 Task: Find connections with filter location Santa Lucía with filter topic #Leanstartupswith filter profile language Potuguese with filter current company Afaqs! with filter school Annamalai University, Annamalainagar with filter industry Information Services with filter service category Real Estate with filter keywords title Sales Associate
Action: Mouse moved to (483, 63)
Screenshot: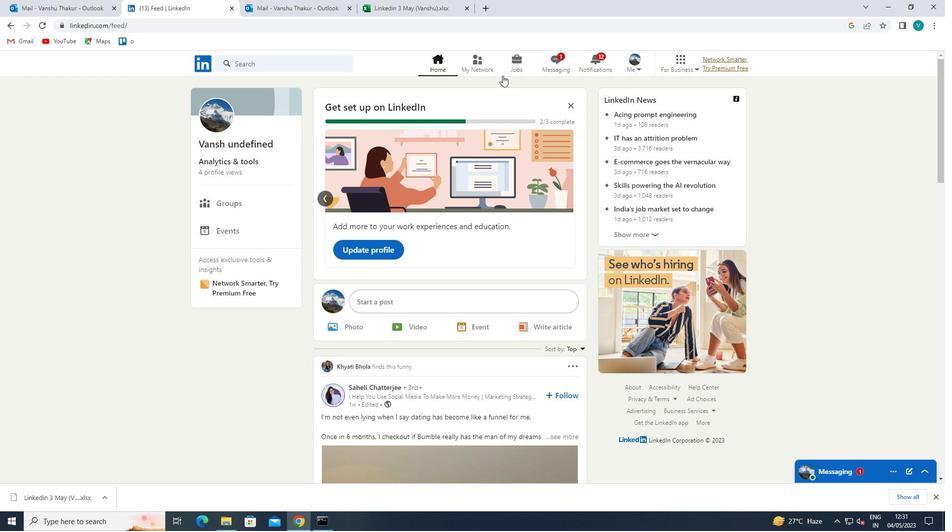
Action: Mouse pressed left at (483, 63)
Screenshot: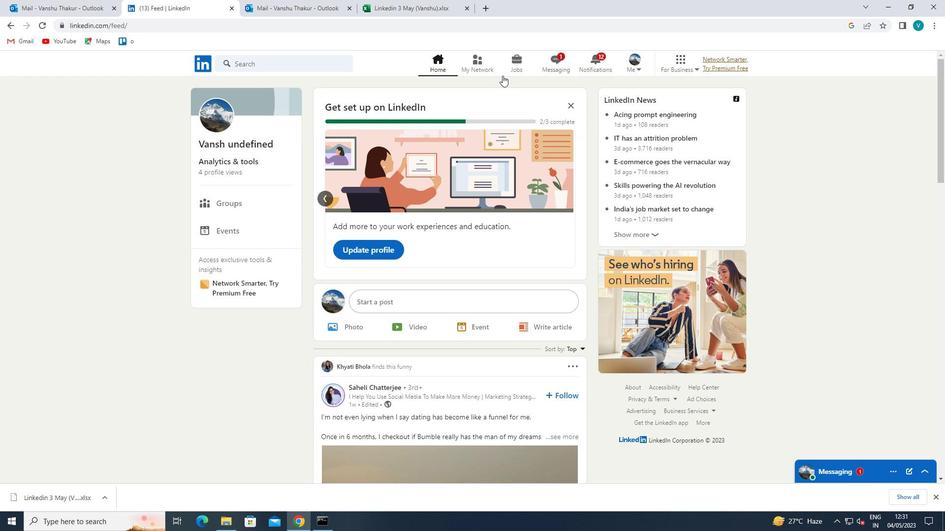 
Action: Mouse moved to (269, 115)
Screenshot: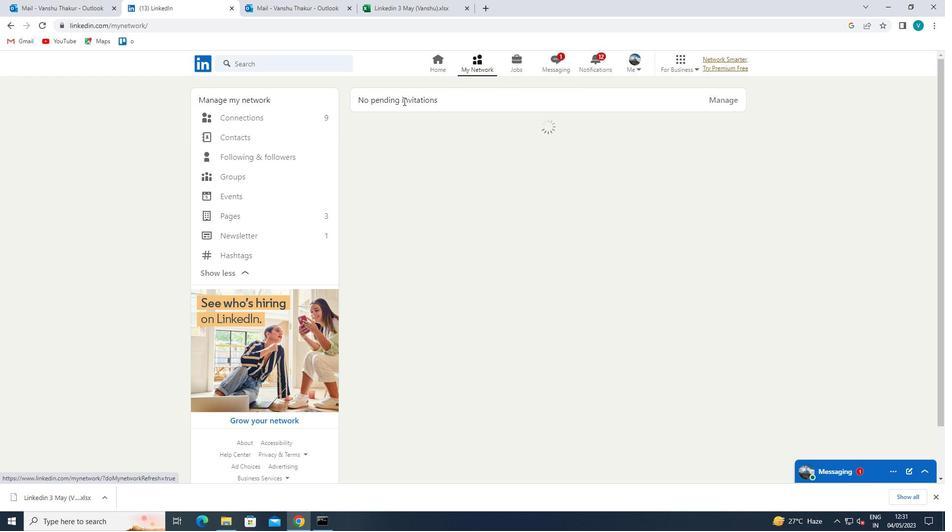 
Action: Mouse pressed left at (269, 115)
Screenshot: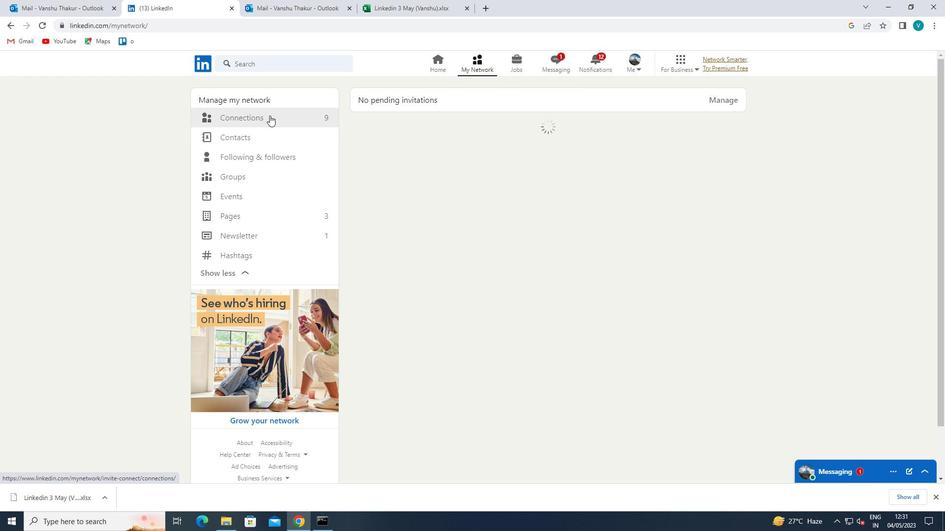 
Action: Mouse moved to (551, 113)
Screenshot: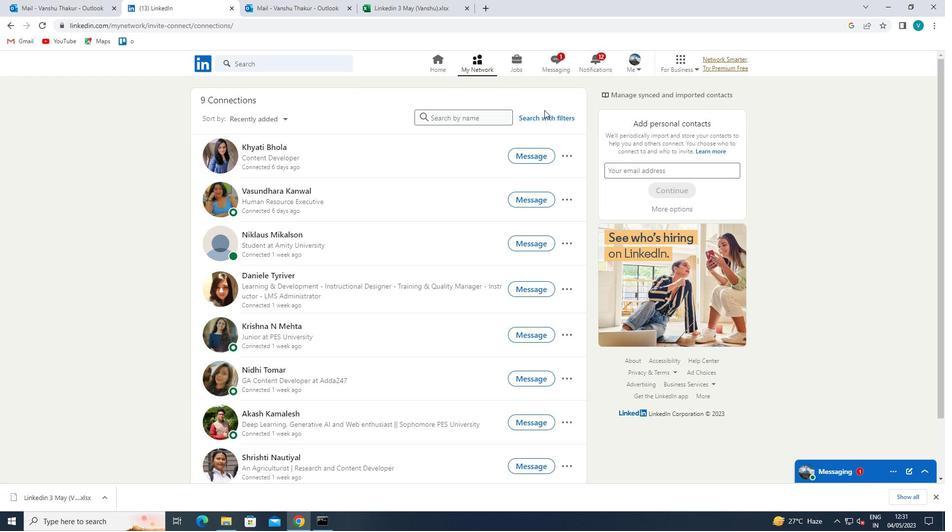 
Action: Mouse pressed left at (551, 113)
Screenshot: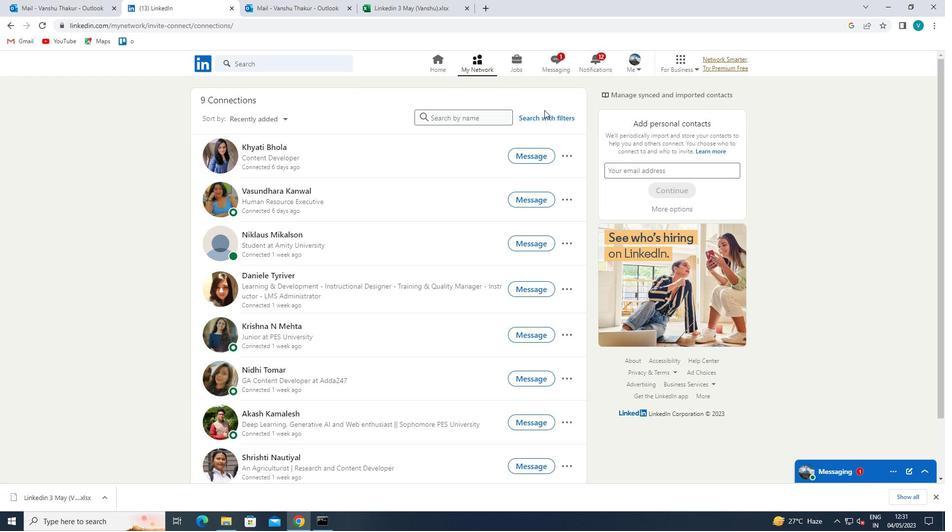 
Action: Mouse moved to (481, 94)
Screenshot: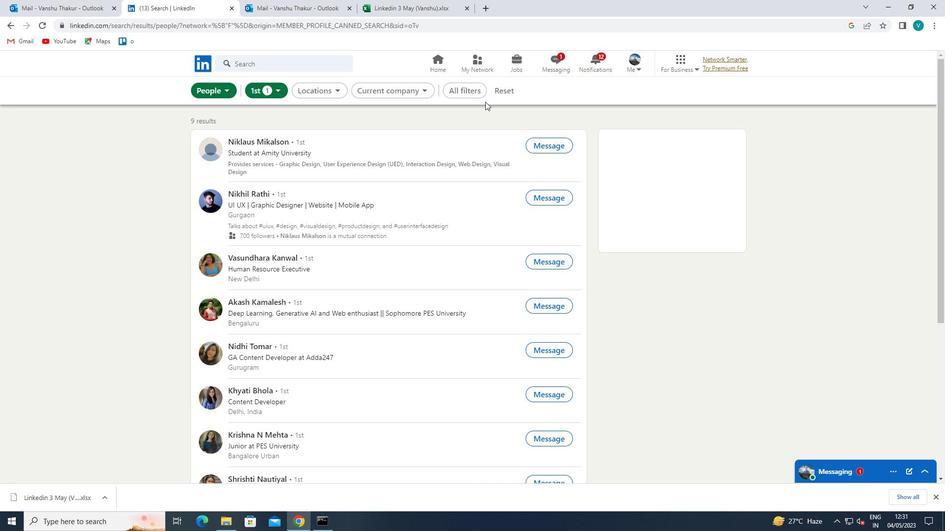 
Action: Mouse pressed left at (481, 94)
Screenshot: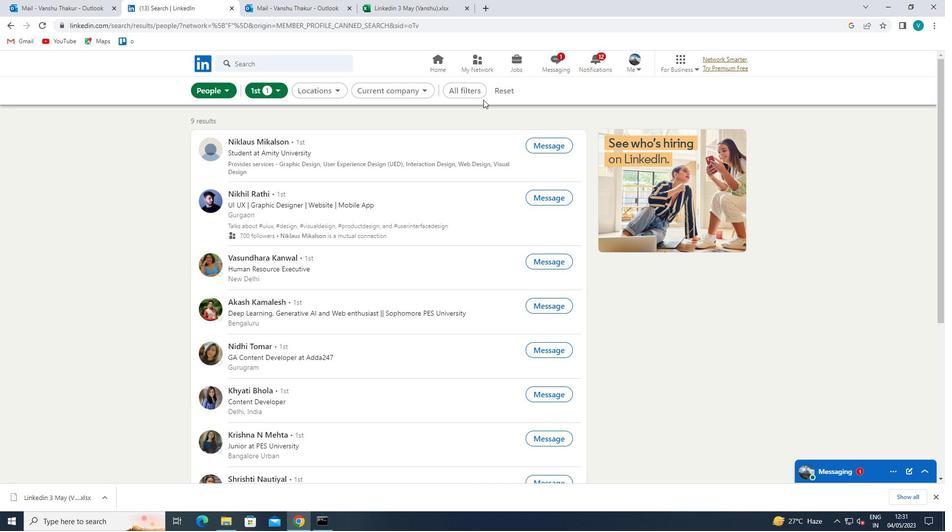 
Action: Mouse moved to (803, 212)
Screenshot: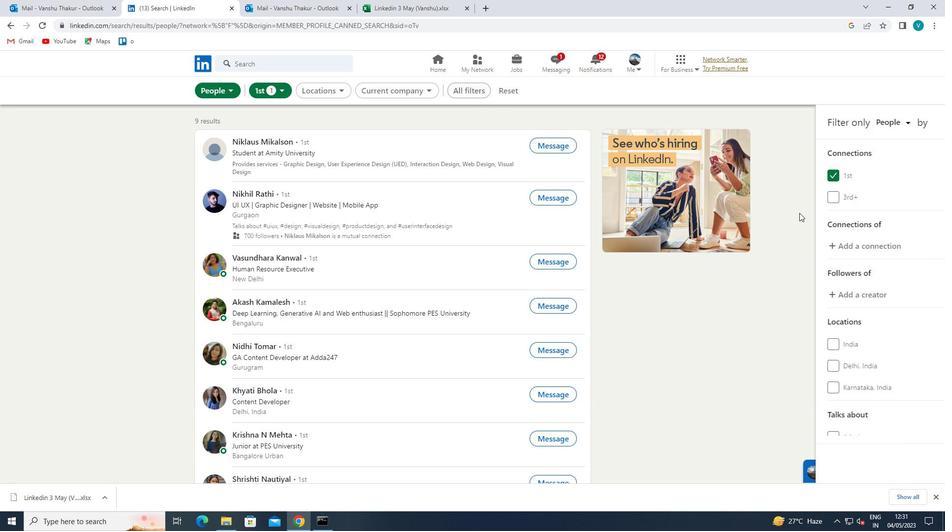 
Action: Mouse scrolled (803, 212) with delta (0, 0)
Screenshot: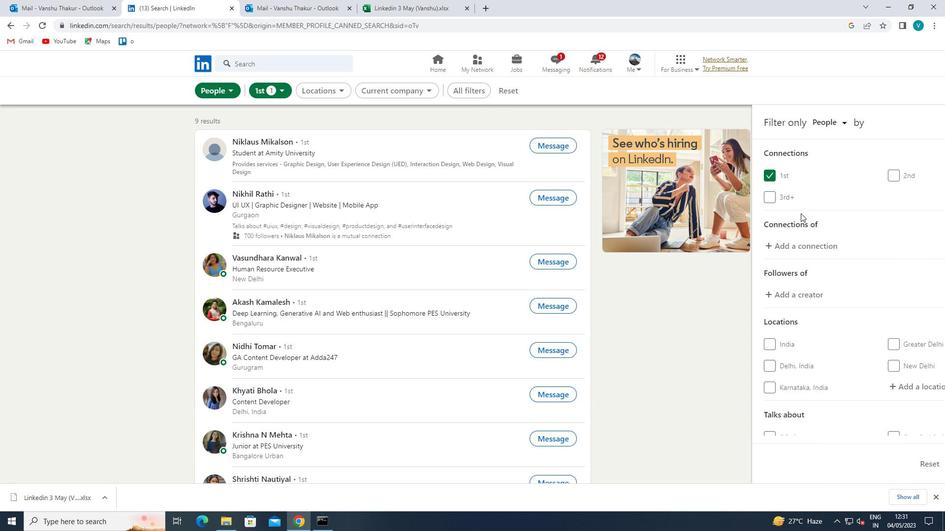 
Action: Mouse moved to (843, 331)
Screenshot: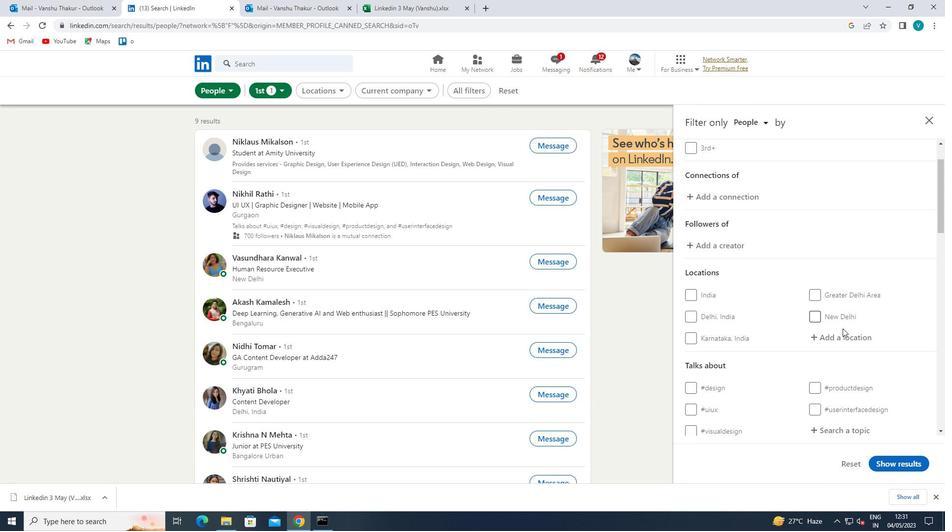 
Action: Mouse pressed left at (843, 331)
Screenshot: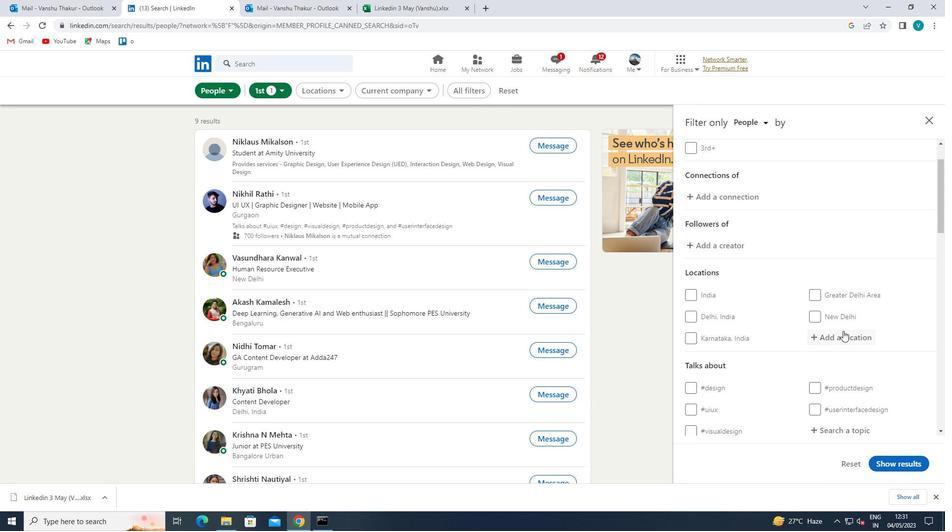 
Action: Key pressed <Key.shift>SANTA<Key.space><Key.shift>LUCIA
Screenshot: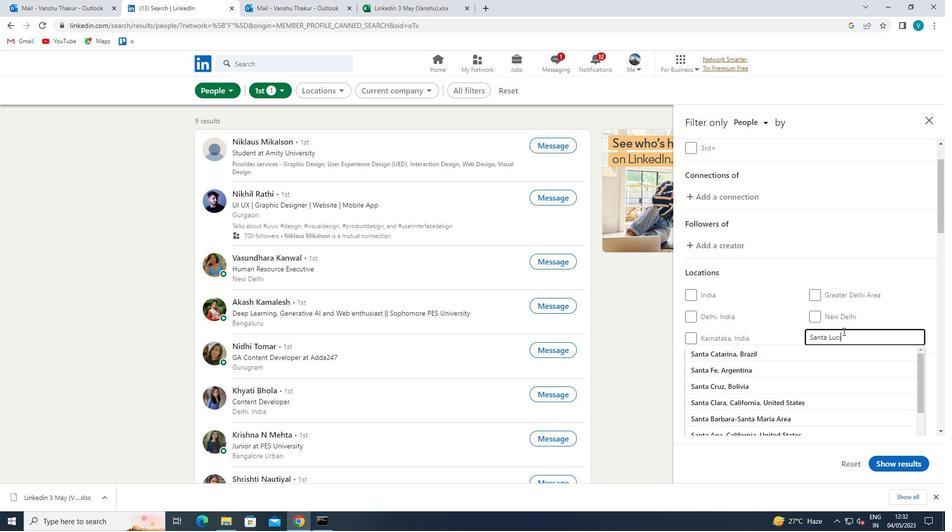 
Action: Mouse moved to (822, 354)
Screenshot: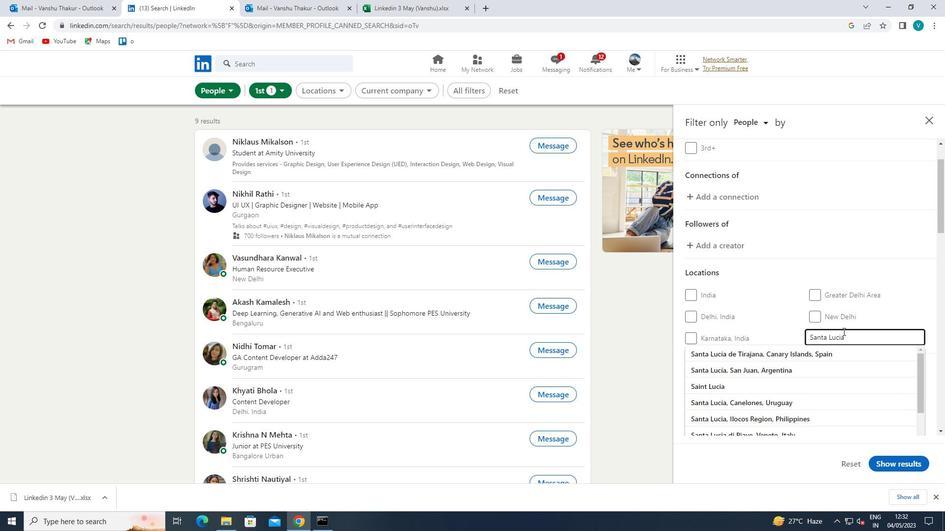 
Action: Mouse pressed left at (822, 354)
Screenshot: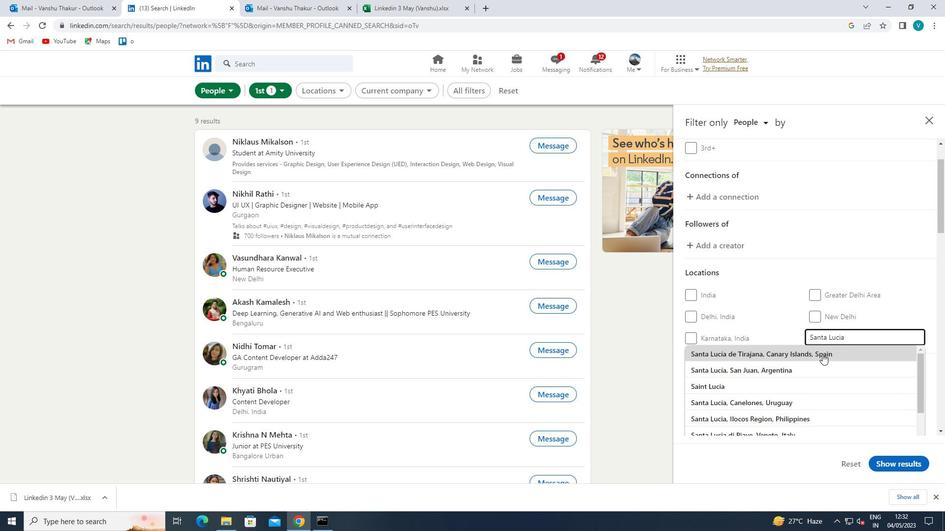 
Action: Mouse scrolled (822, 354) with delta (0, 0)
Screenshot: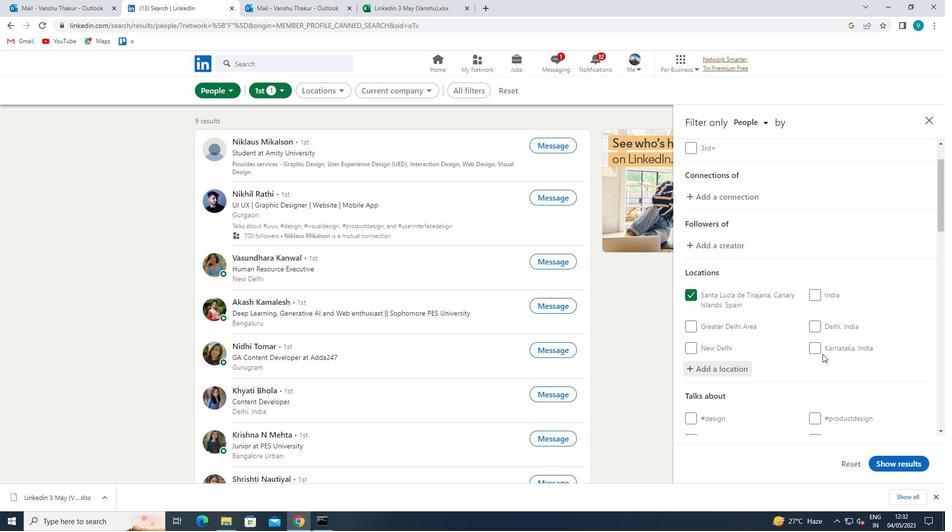 
Action: Mouse scrolled (822, 354) with delta (0, 0)
Screenshot: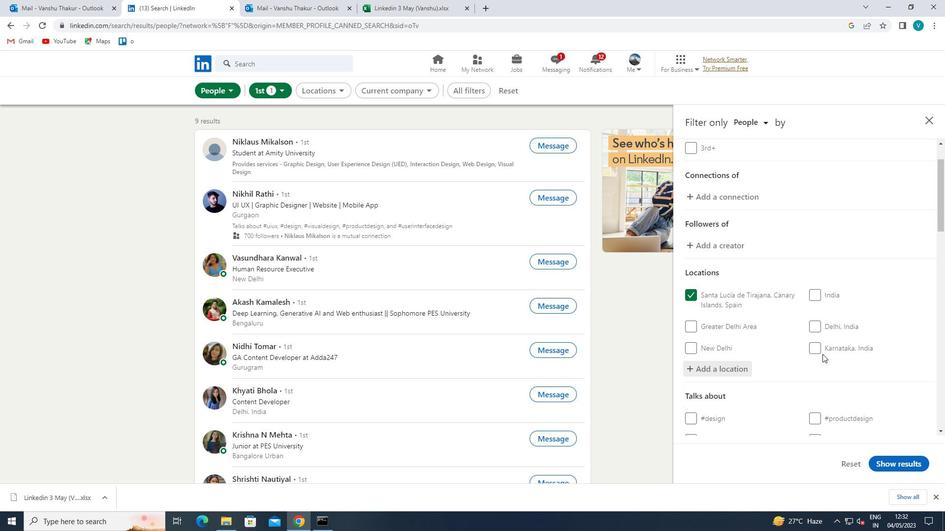 
Action: Mouse scrolled (822, 354) with delta (0, 0)
Screenshot: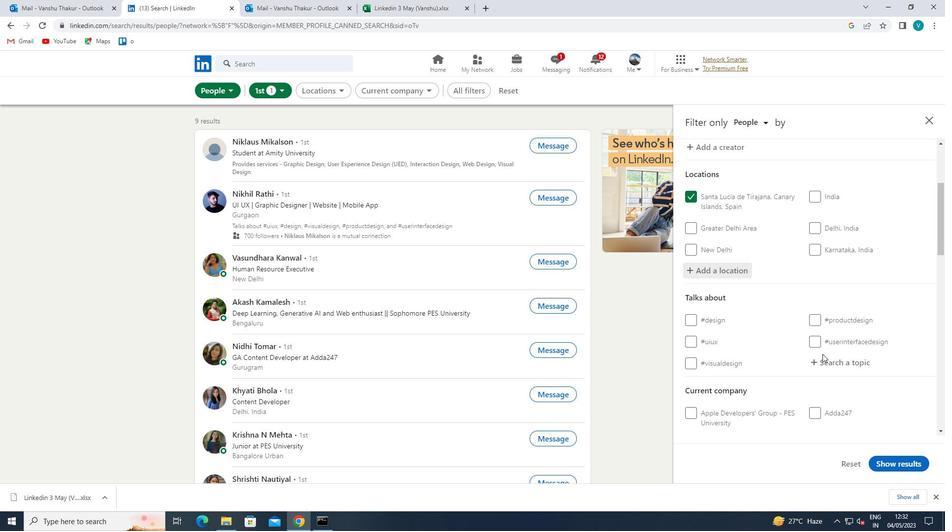
Action: Mouse moved to (847, 322)
Screenshot: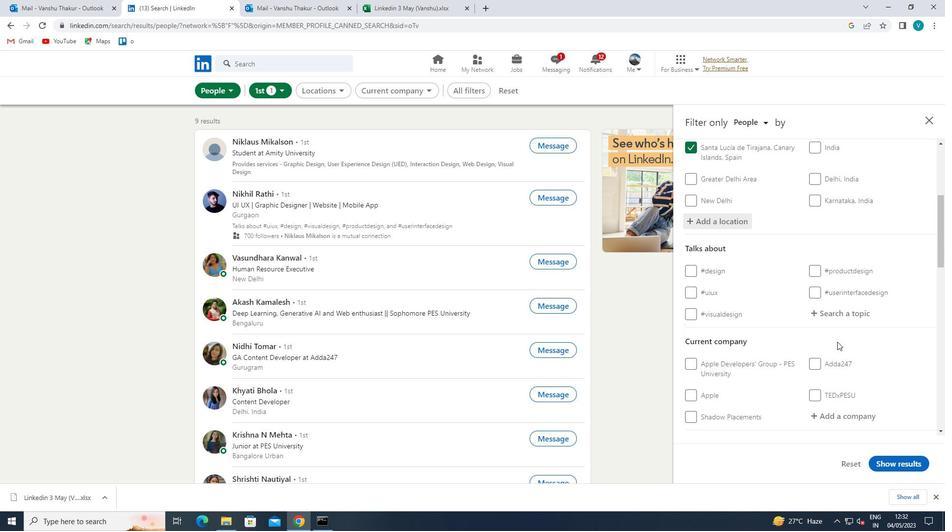 
Action: Mouse pressed left at (847, 322)
Screenshot: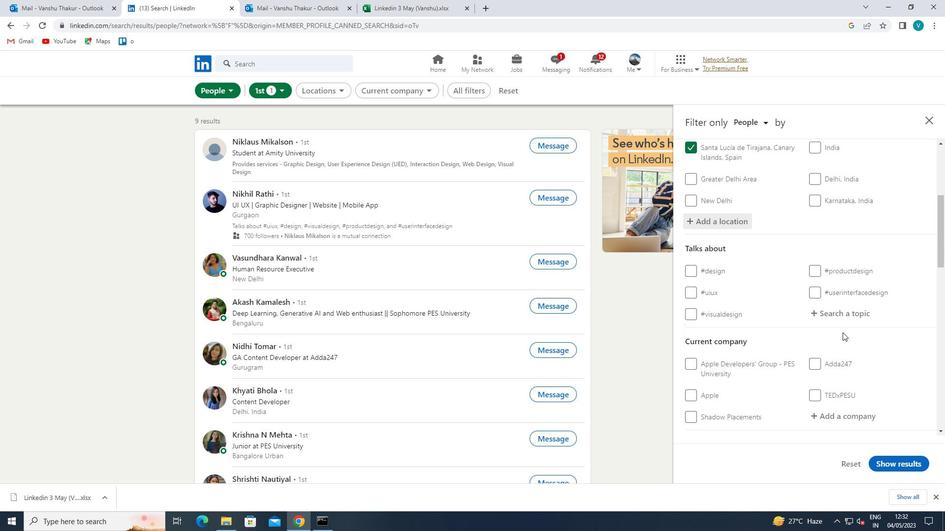
Action: Mouse moved to (852, 318)
Screenshot: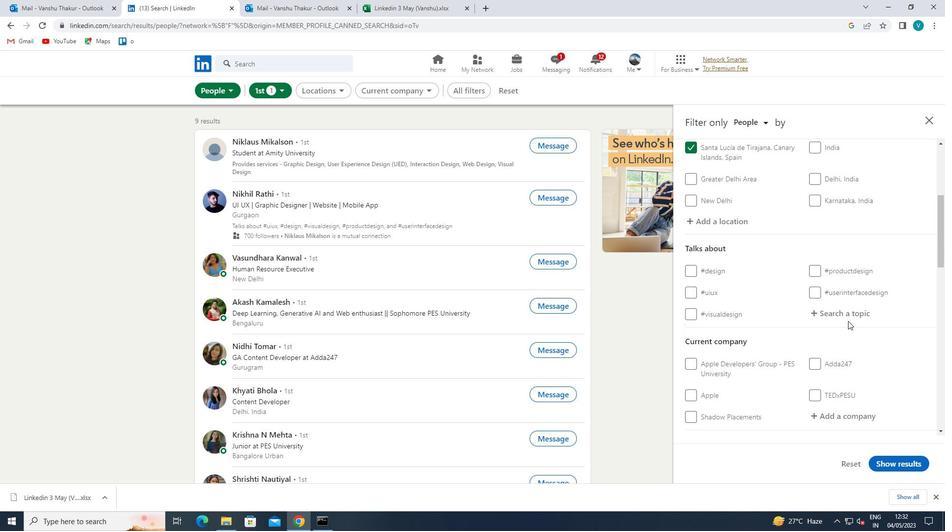 
Action: Mouse pressed left at (852, 318)
Screenshot: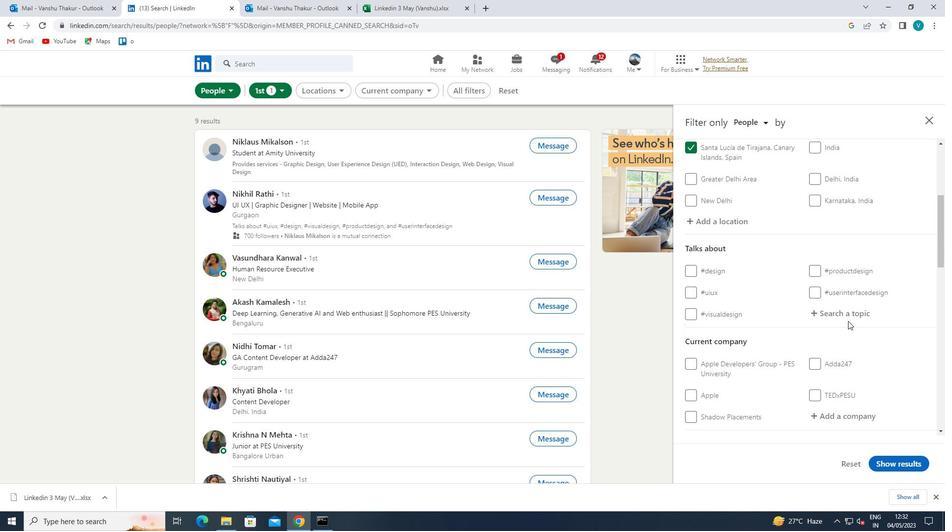
Action: Key pressed <Key.shift>LEARNSTARTUPS
Screenshot: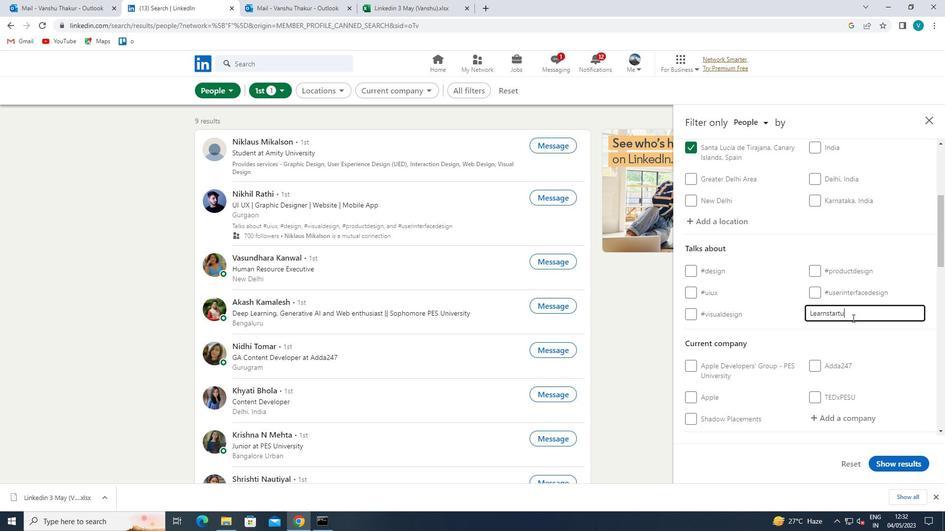 
Action: Mouse moved to (845, 322)
Screenshot: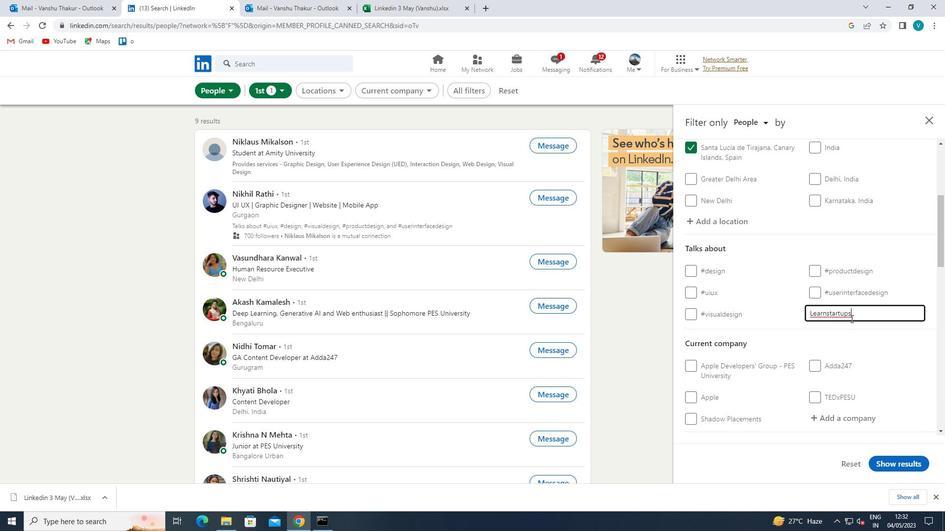 
Action: Mouse pressed left at (845, 322)
Screenshot: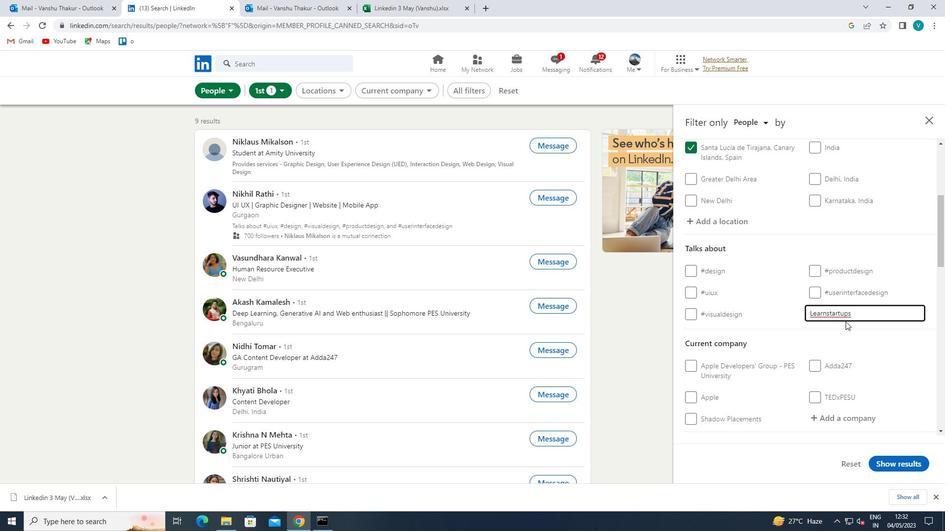 
Action: Mouse scrolled (845, 321) with delta (0, 0)
Screenshot: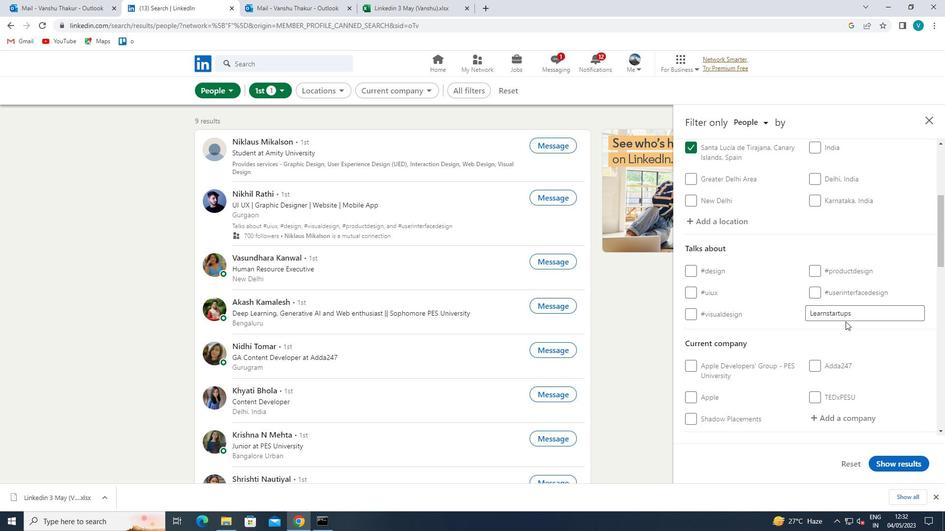 
Action: Mouse scrolled (845, 321) with delta (0, 0)
Screenshot: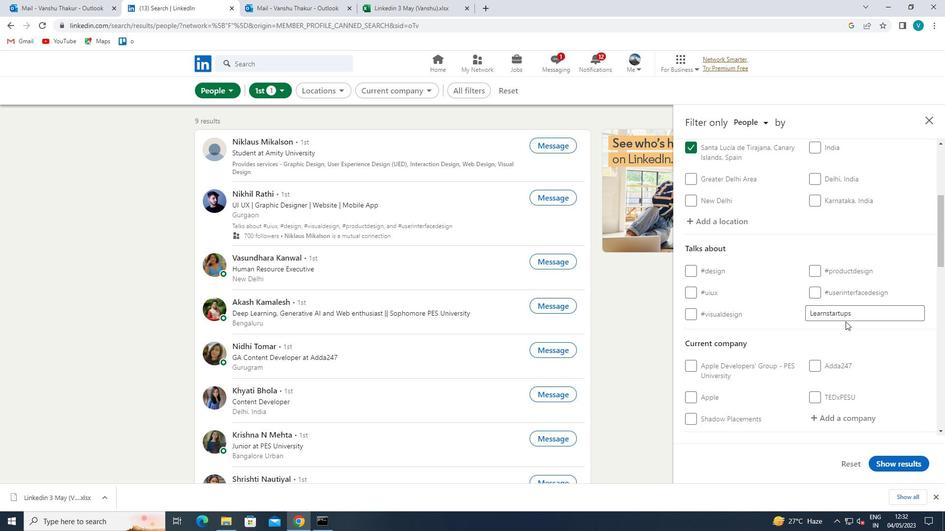 
Action: Mouse moved to (845, 320)
Screenshot: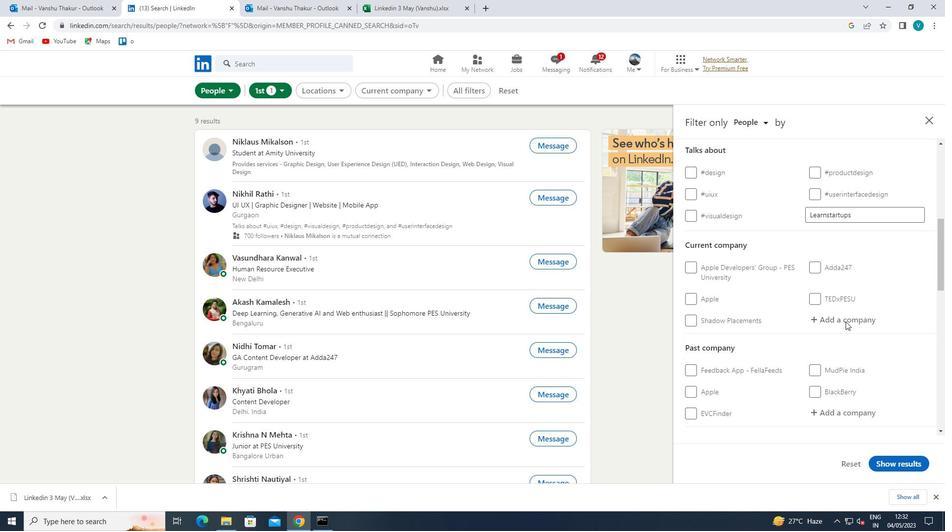 
Action: Mouse pressed left at (845, 320)
Screenshot: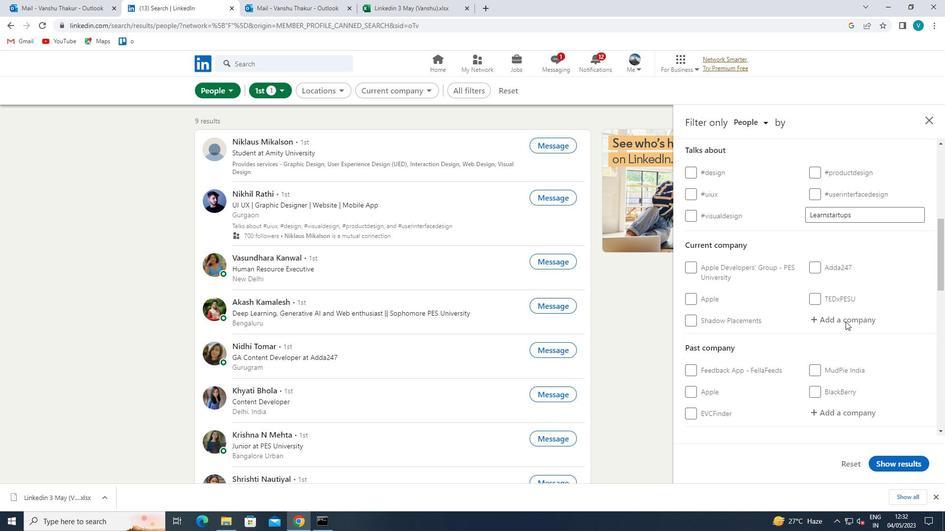 
Action: Mouse moved to (845, 319)
Screenshot: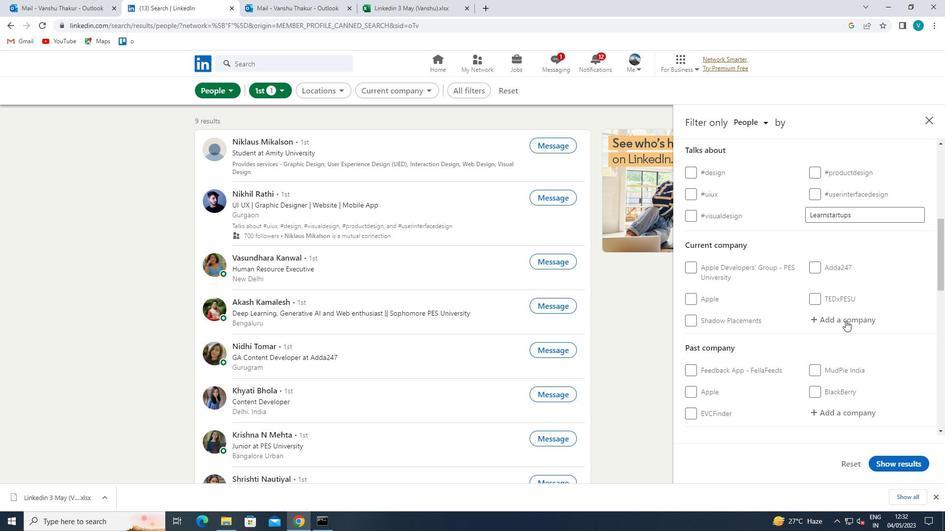 
Action: Key pressed <Key.shift>AFAQS
Screenshot: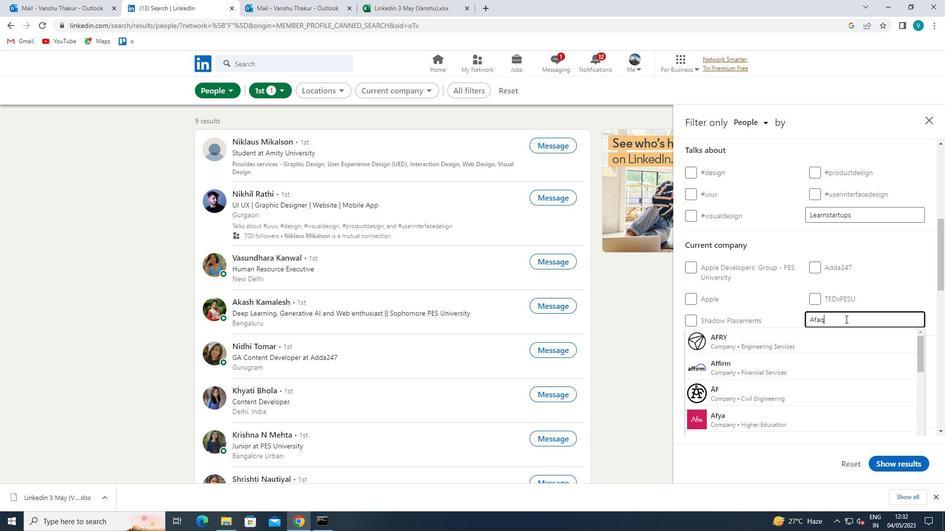 
Action: Mouse moved to (821, 334)
Screenshot: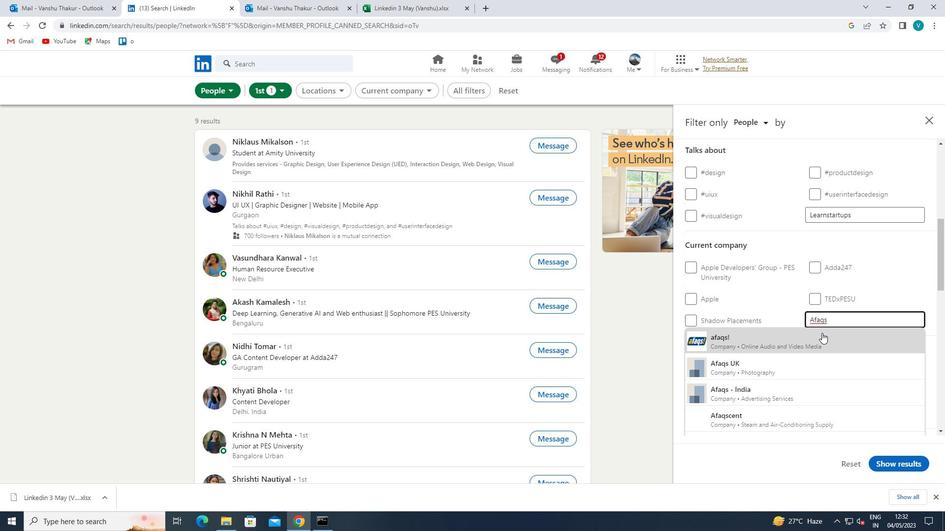 
Action: Mouse pressed left at (821, 334)
Screenshot: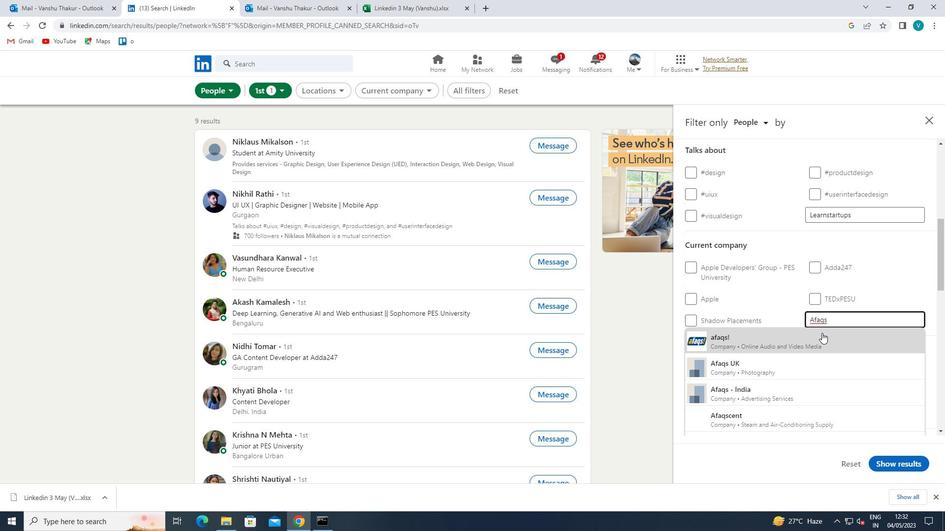
Action: Mouse scrolled (821, 334) with delta (0, 0)
Screenshot: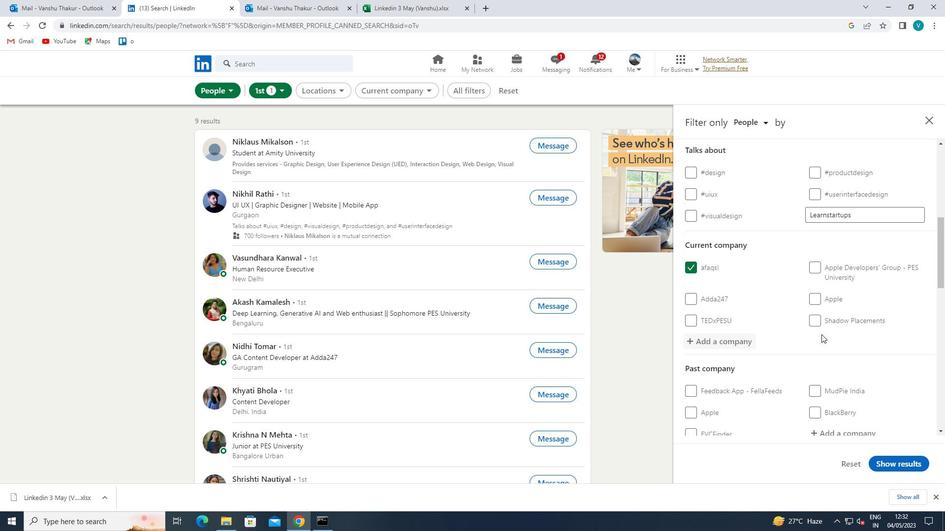
Action: Mouse scrolled (821, 334) with delta (0, 0)
Screenshot: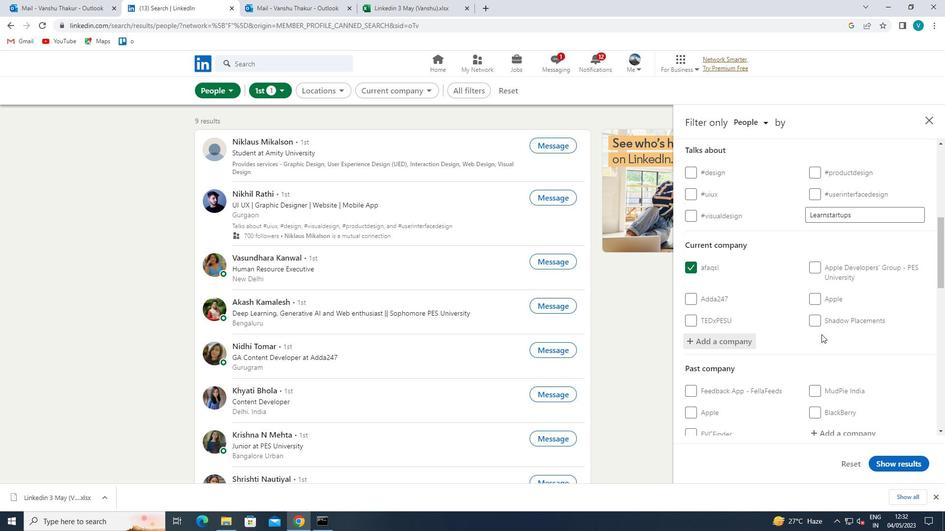 
Action: Mouse scrolled (821, 334) with delta (0, 0)
Screenshot: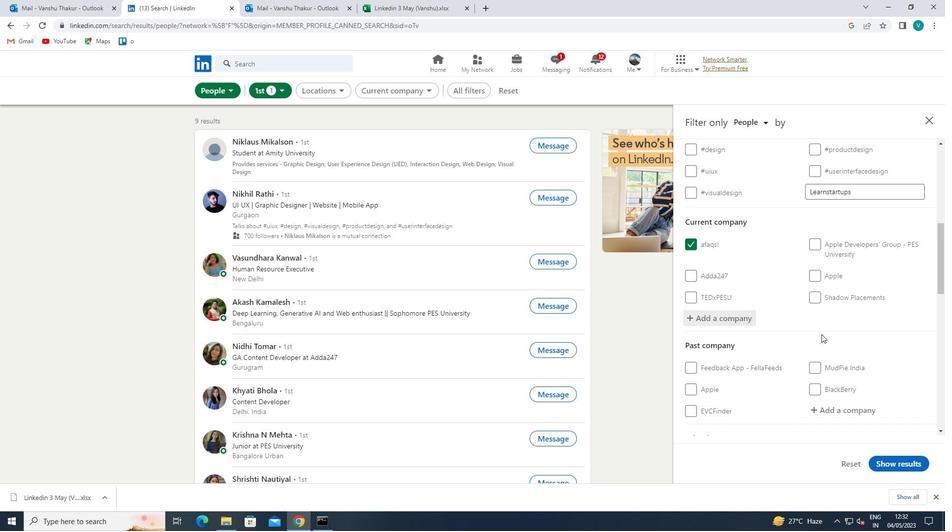 
Action: Mouse moved to (817, 354)
Screenshot: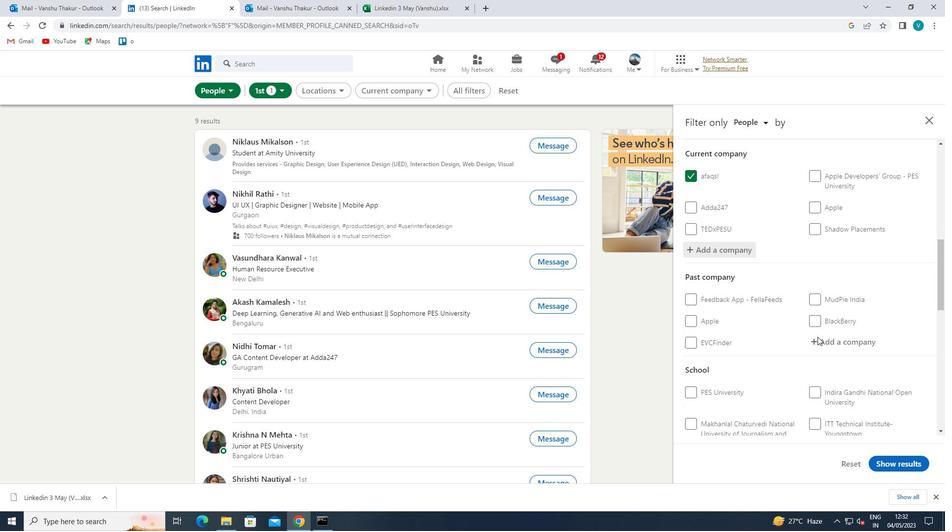 
Action: Mouse scrolled (817, 354) with delta (0, 0)
Screenshot: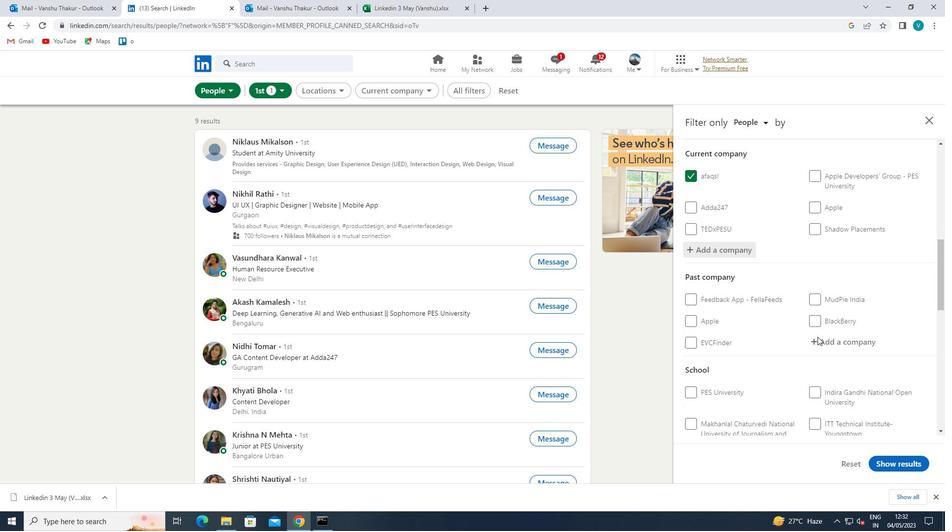 
Action: Mouse scrolled (817, 354) with delta (0, 0)
Screenshot: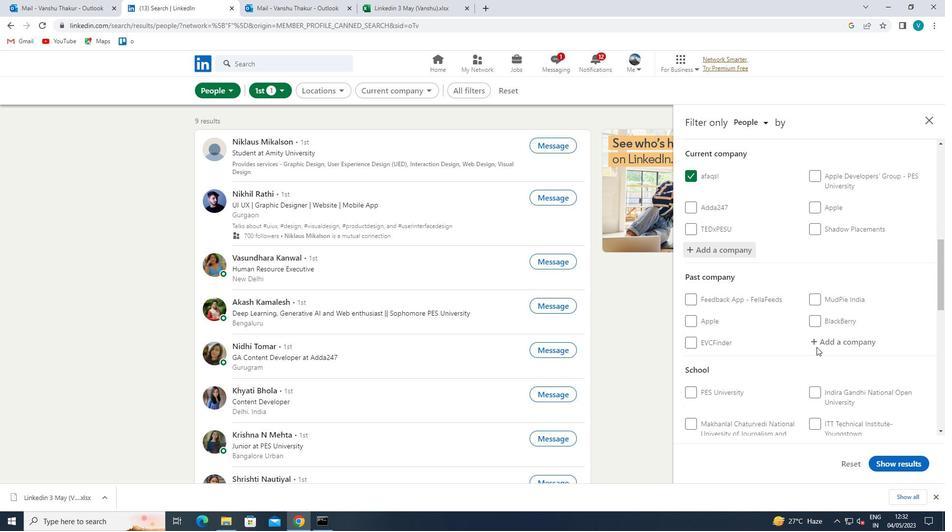 
Action: Mouse moved to (849, 309)
Screenshot: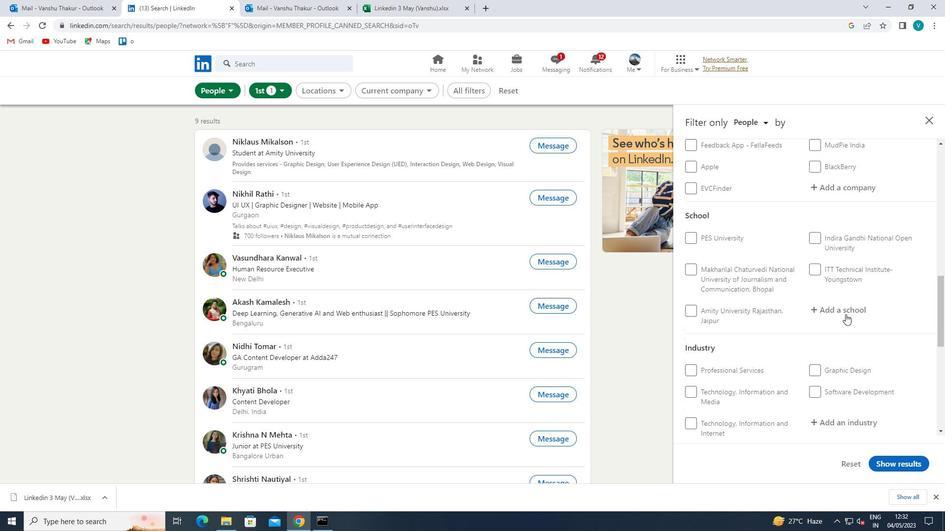 
Action: Mouse pressed left at (849, 309)
Screenshot: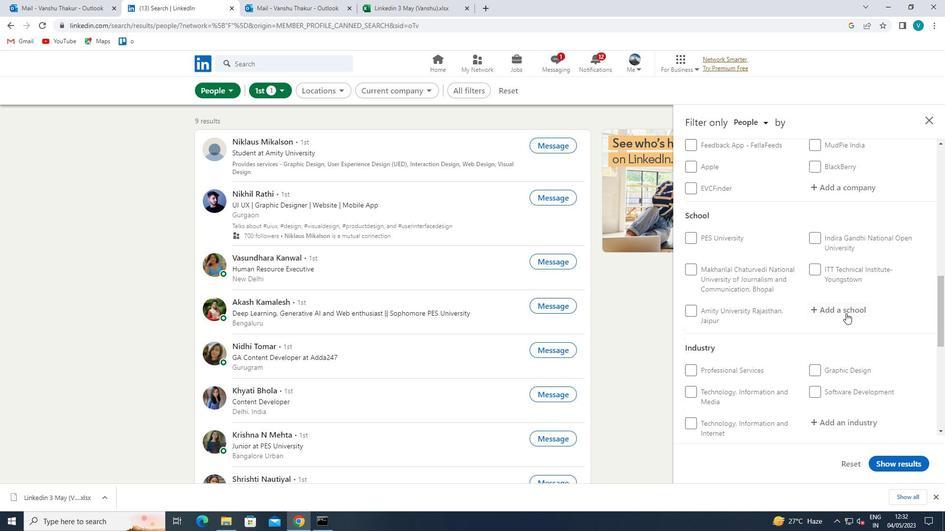 
Action: Key pressed <Key.shift>ANNAMALAI
Screenshot: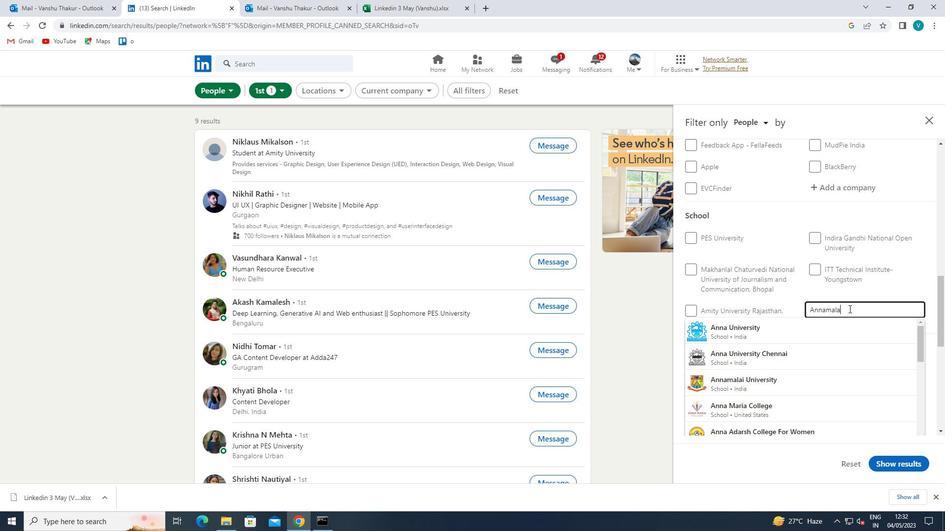 
Action: Mouse moved to (821, 364)
Screenshot: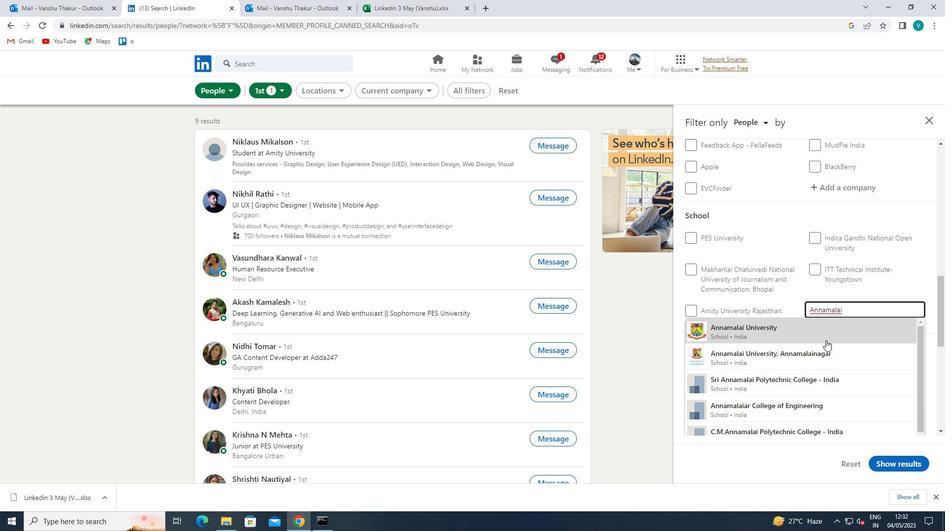 
Action: Mouse pressed left at (821, 364)
Screenshot: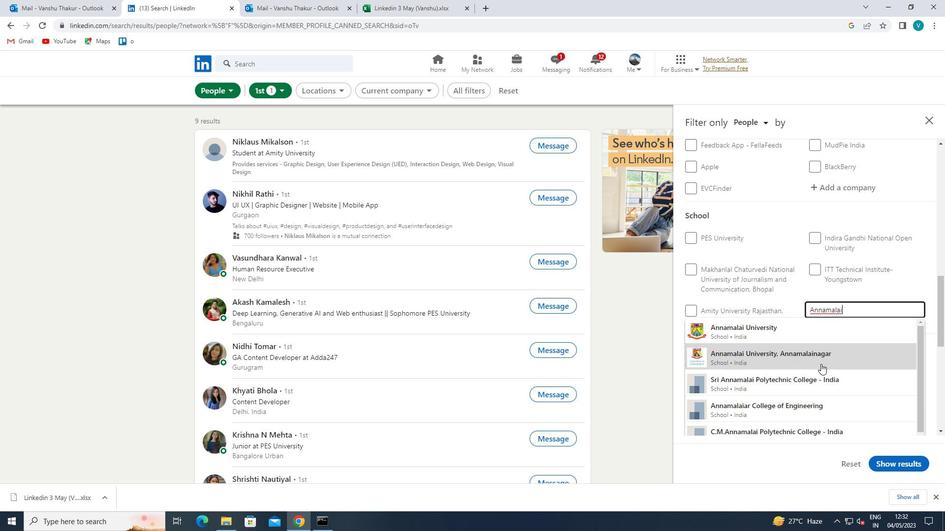 
Action: Mouse moved to (826, 347)
Screenshot: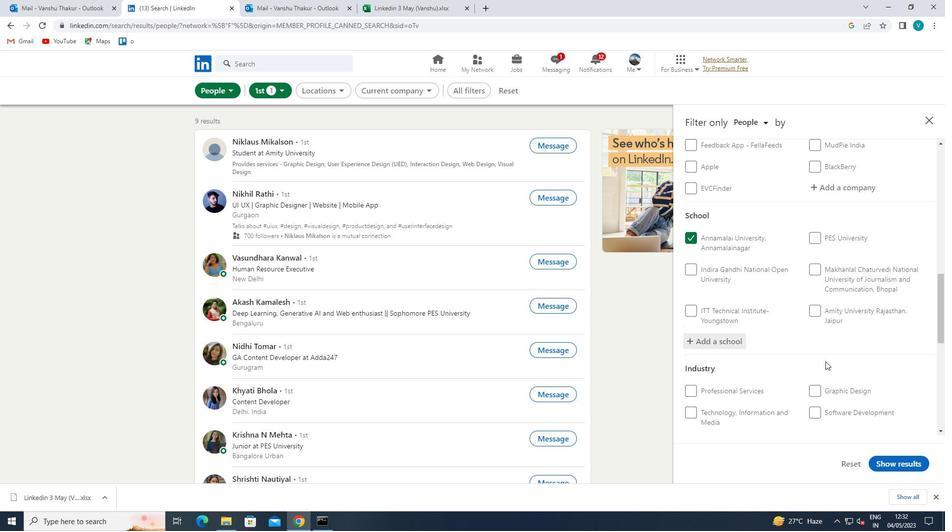 
Action: Mouse scrolled (826, 347) with delta (0, 0)
Screenshot: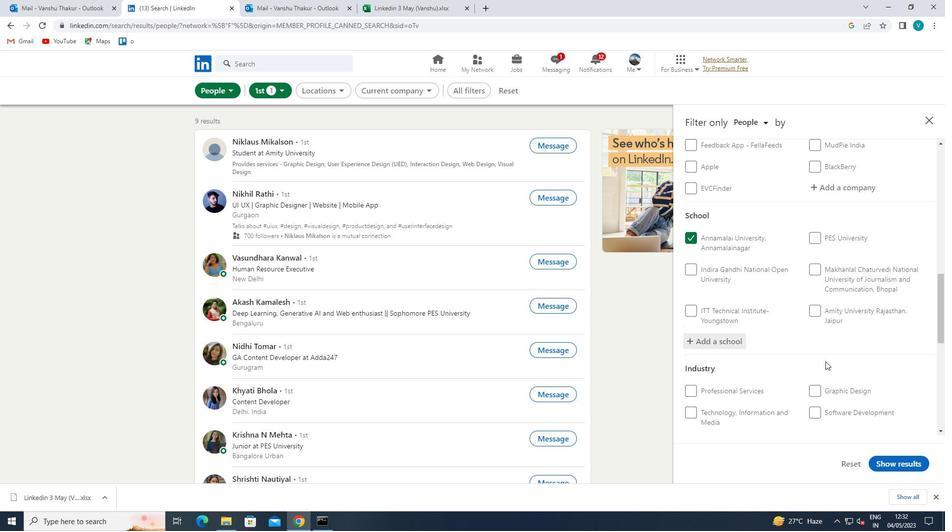 
Action: Mouse moved to (828, 340)
Screenshot: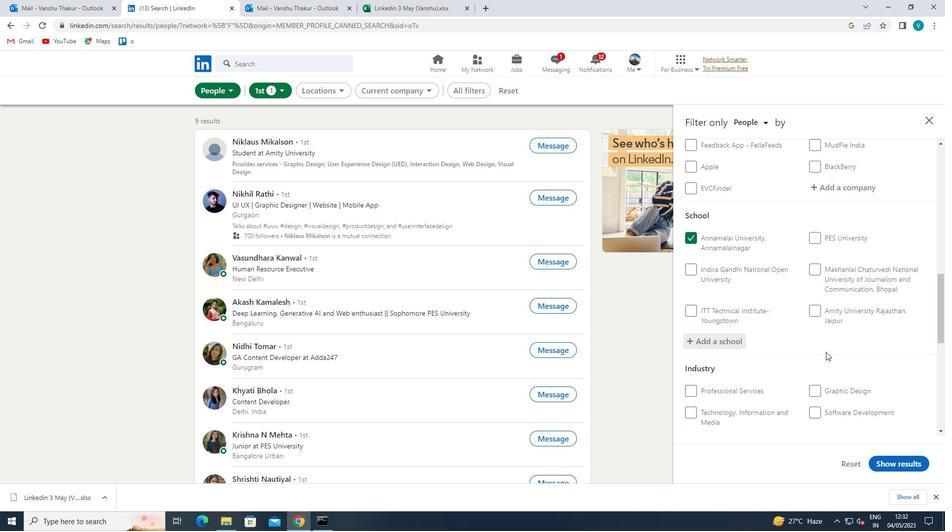 
Action: Mouse scrolled (828, 340) with delta (0, 0)
Screenshot: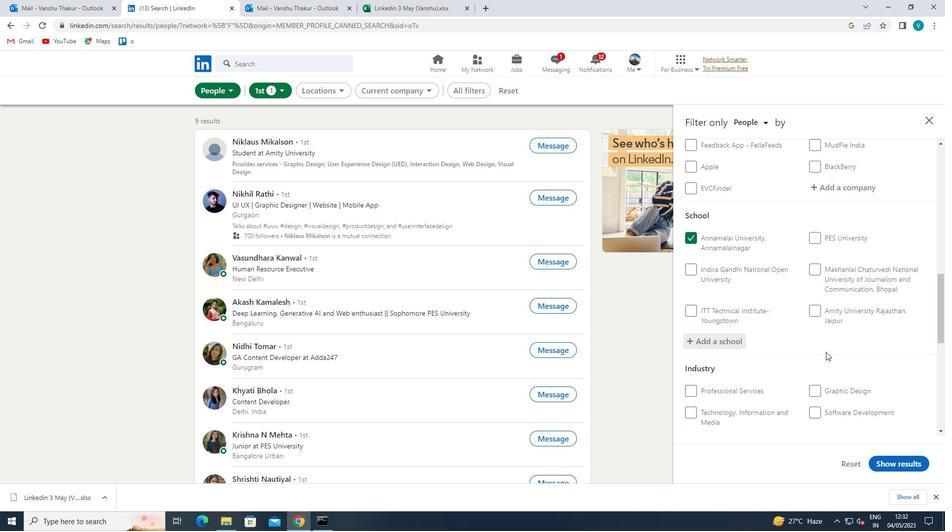 
Action: Mouse moved to (828, 333)
Screenshot: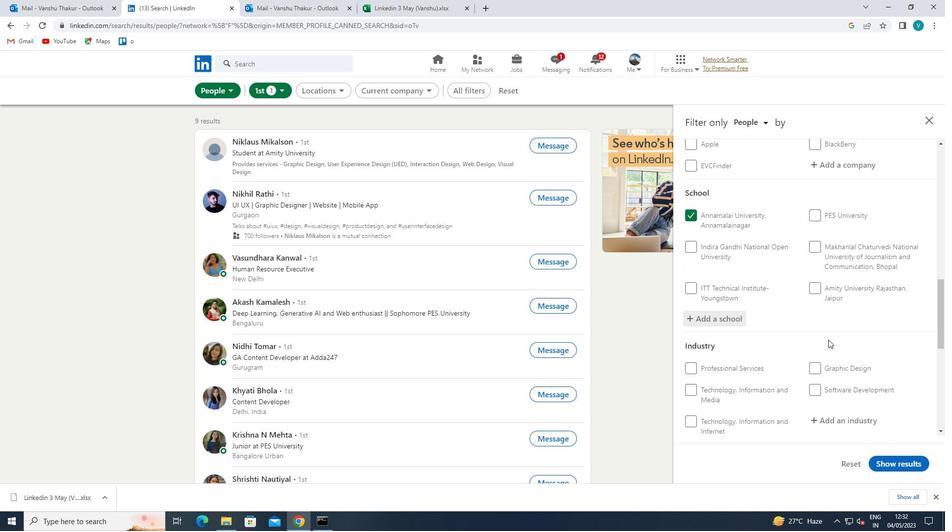 
Action: Mouse scrolled (828, 333) with delta (0, 0)
Screenshot: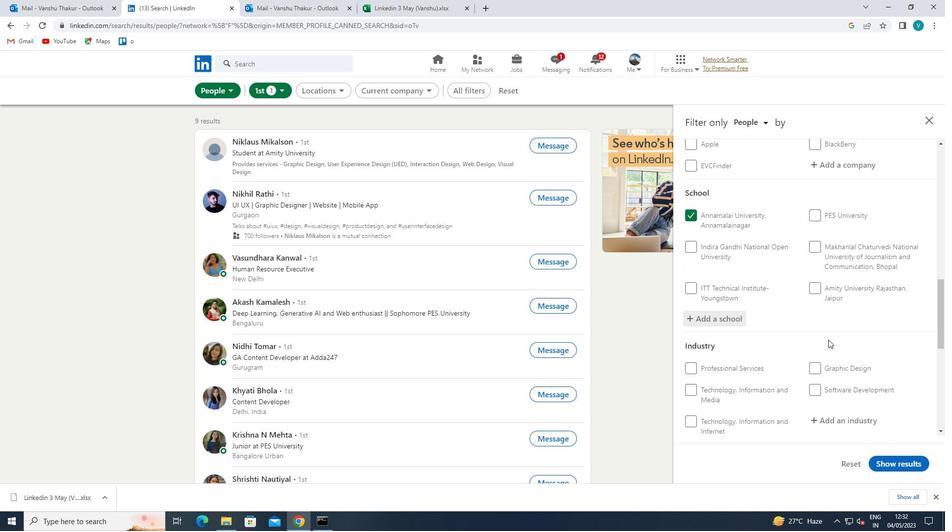 
Action: Mouse moved to (849, 293)
Screenshot: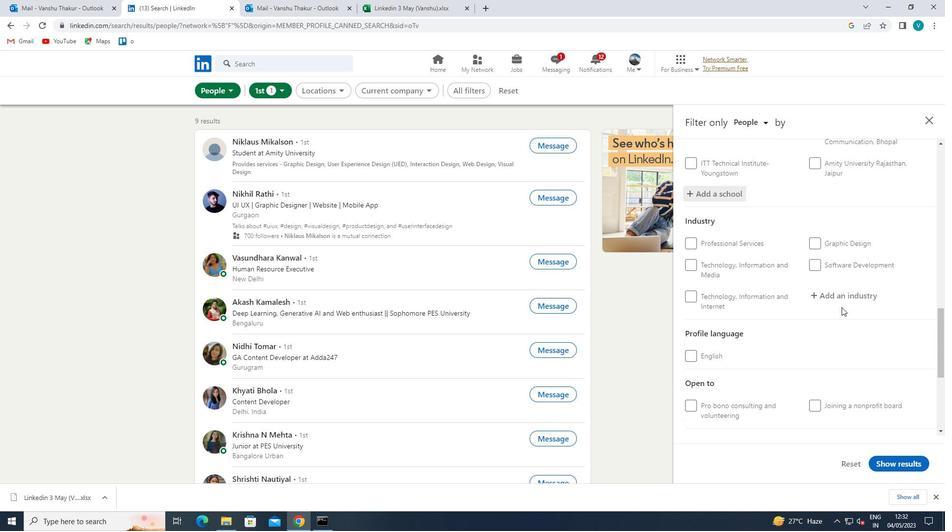 
Action: Mouse pressed left at (849, 293)
Screenshot: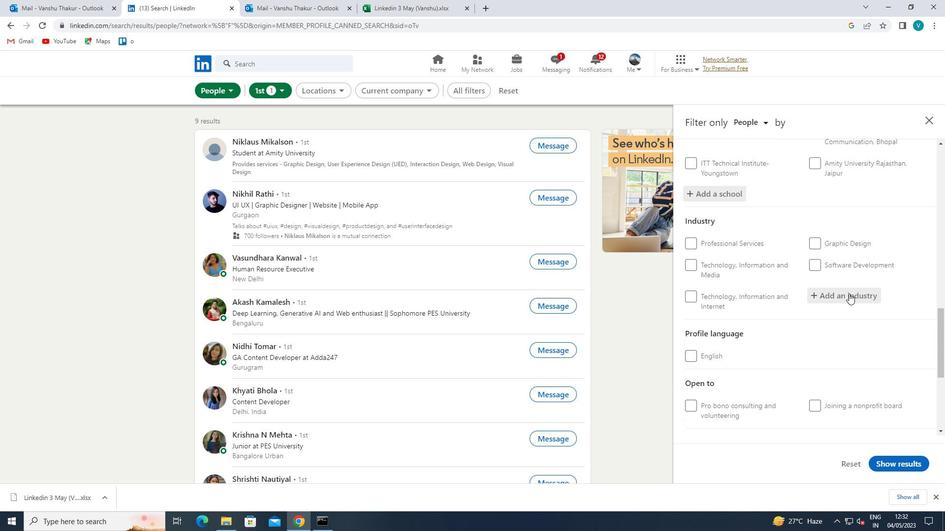 
Action: Mouse moved to (855, 289)
Screenshot: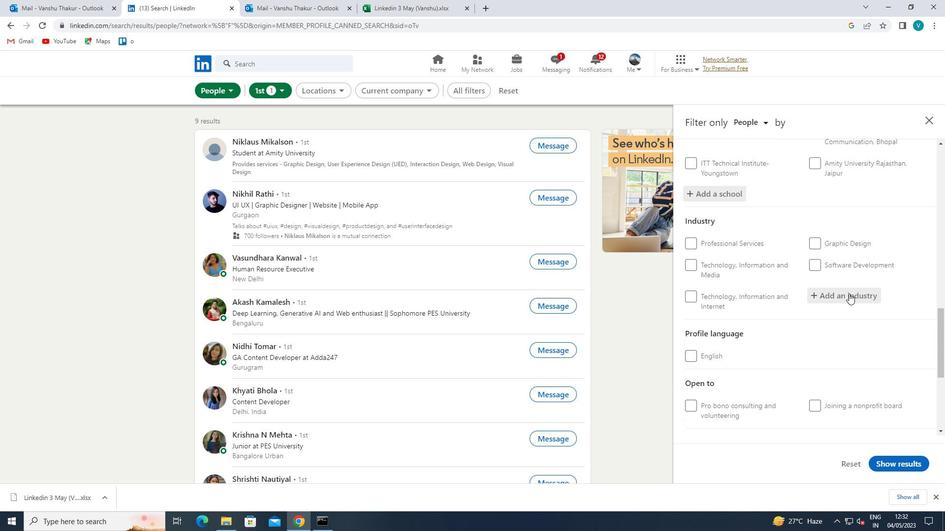 
Action: Key pressed <Key.shift>INFORMATION<Key.space>
Screenshot: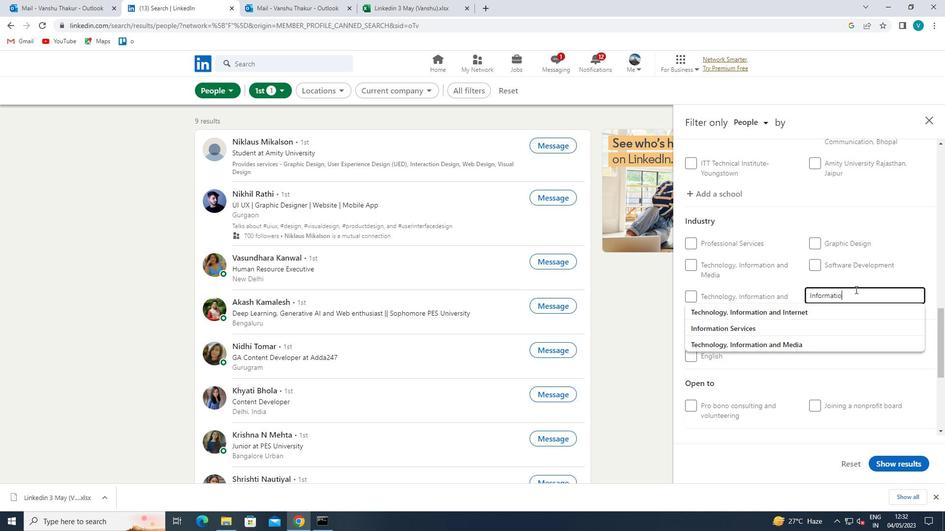 
Action: Mouse moved to (833, 325)
Screenshot: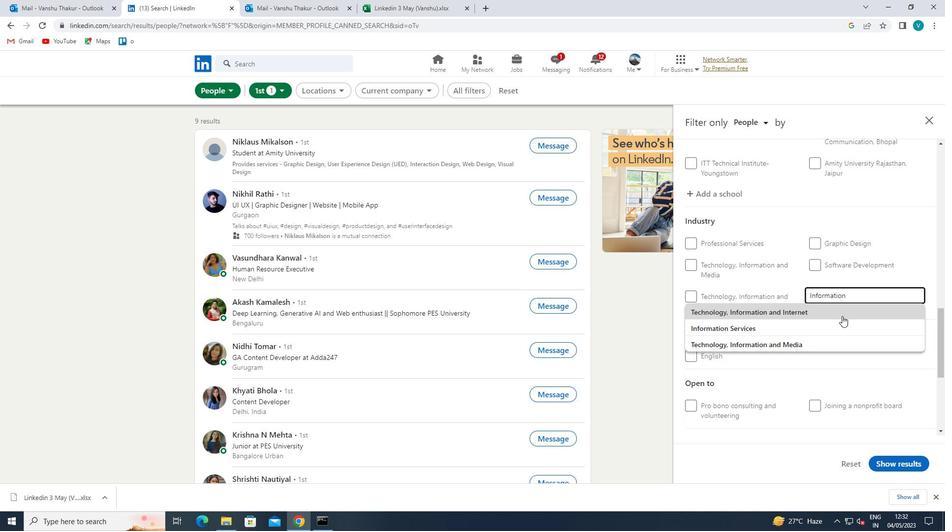 
Action: Mouse pressed left at (833, 325)
Screenshot: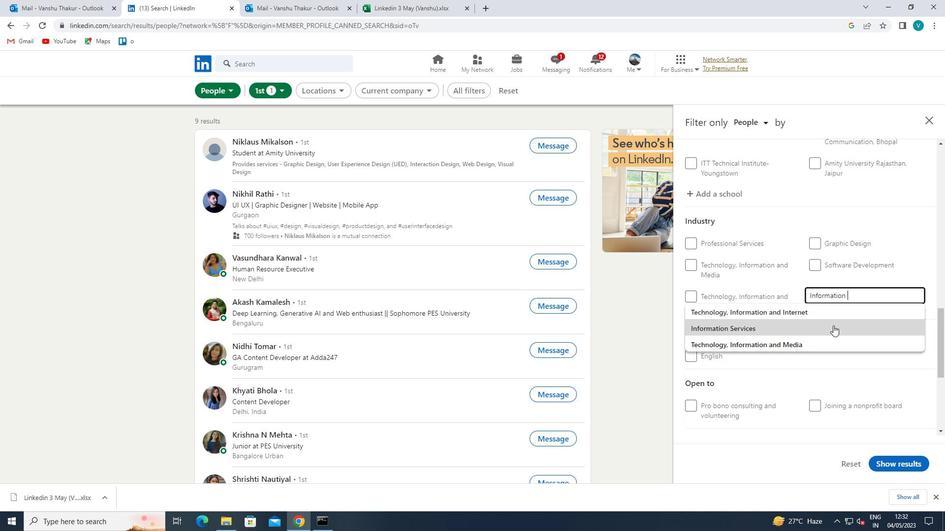 
Action: Mouse scrolled (833, 325) with delta (0, 0)
Screenshot: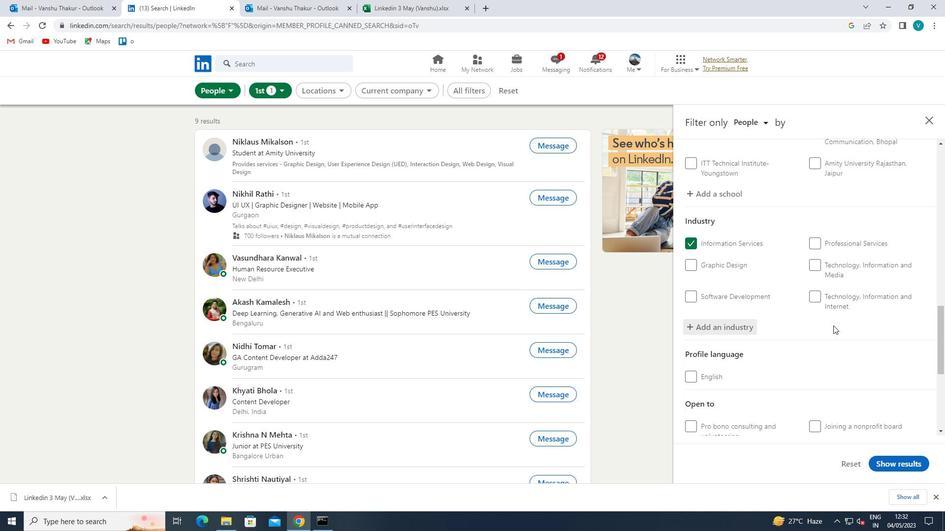 
Action: Mouse moved to (833, 326)
Screenshot: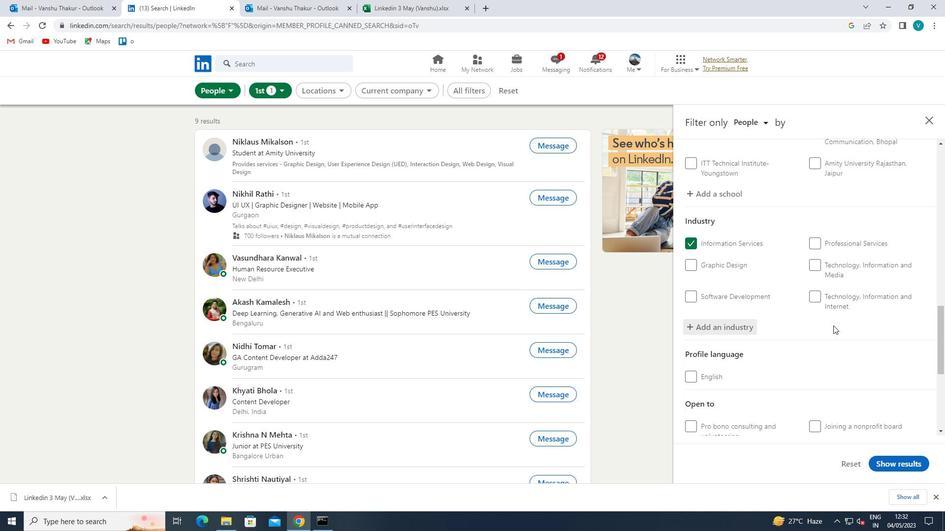 
Action: Mouse scrolled (833, 325) with delta (0, 0)
Screenshot: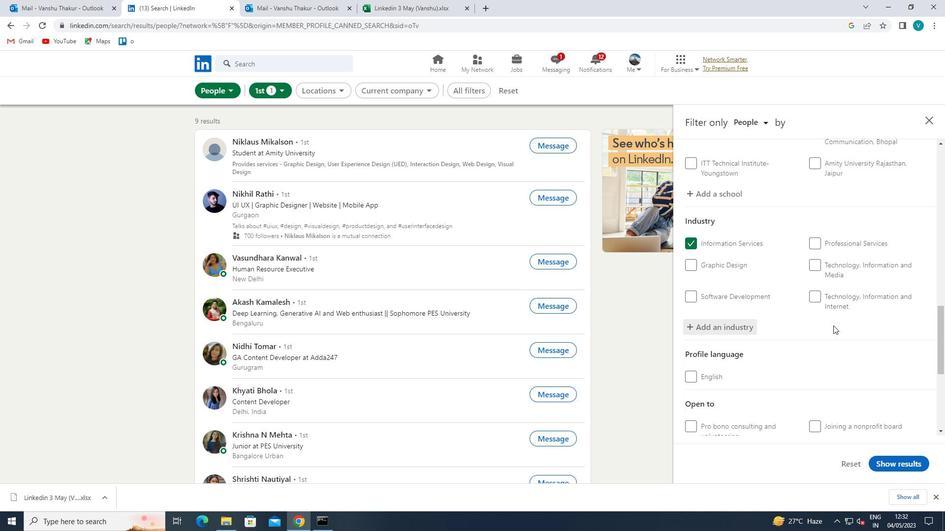 
Action: Mouse moved to (832, 326)
Screenshot: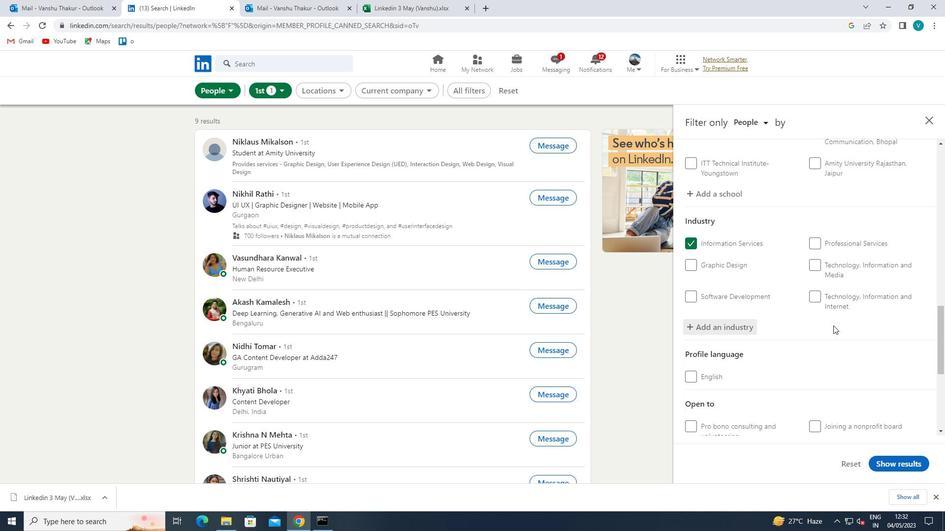 
Action: Mouse scrolled (832, 325) with delta (0, 0)
Screenshot: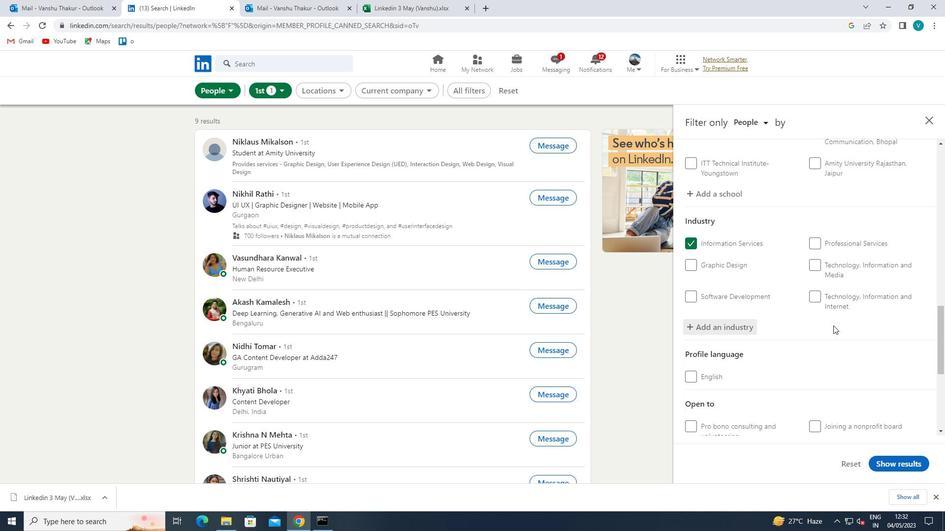 
Action: Mouse scrolled (832, 325) with delta (0, 0)
Screenshot: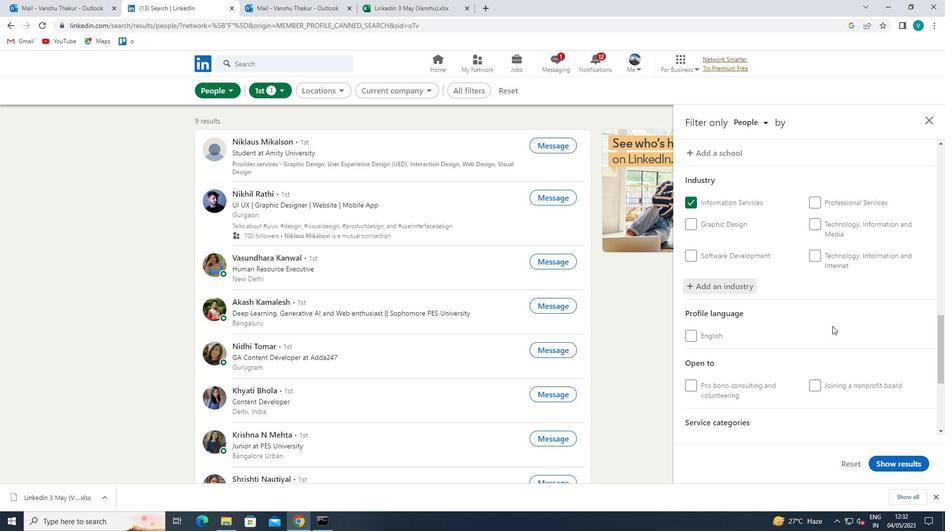 
Action: Mouse moved to (831, 330)
Screenshot: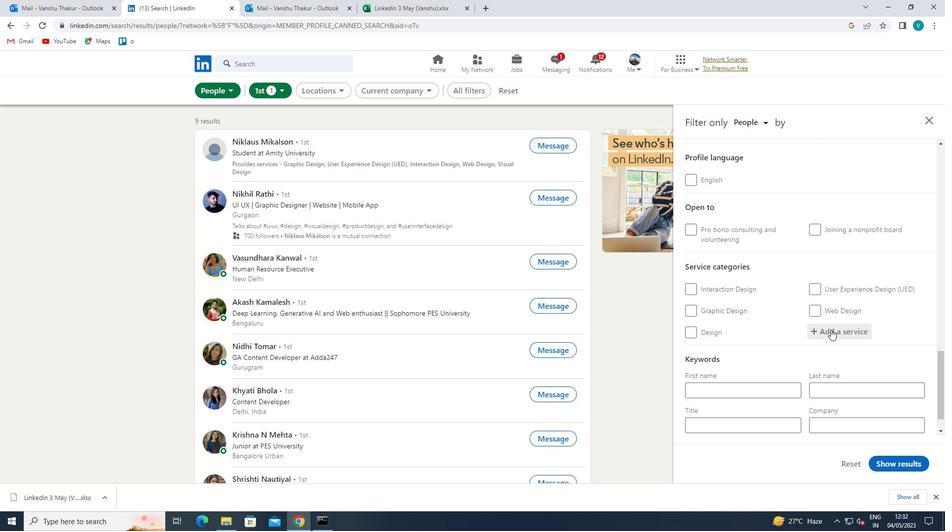 
Action: Mouse pressed left at (831, 330)
Screenshot: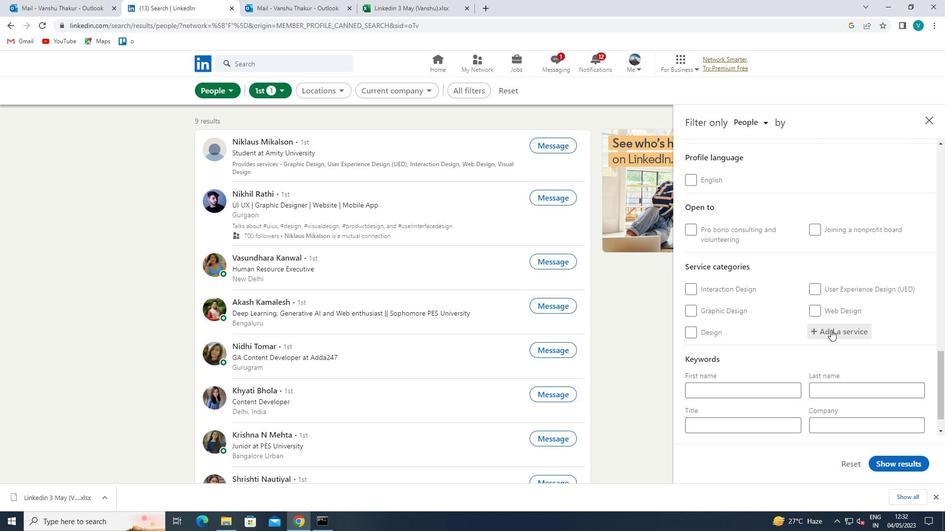 
Action: Key pressed <Key.shift>REAL<Key.space><Key.shift>ES
Screenshot: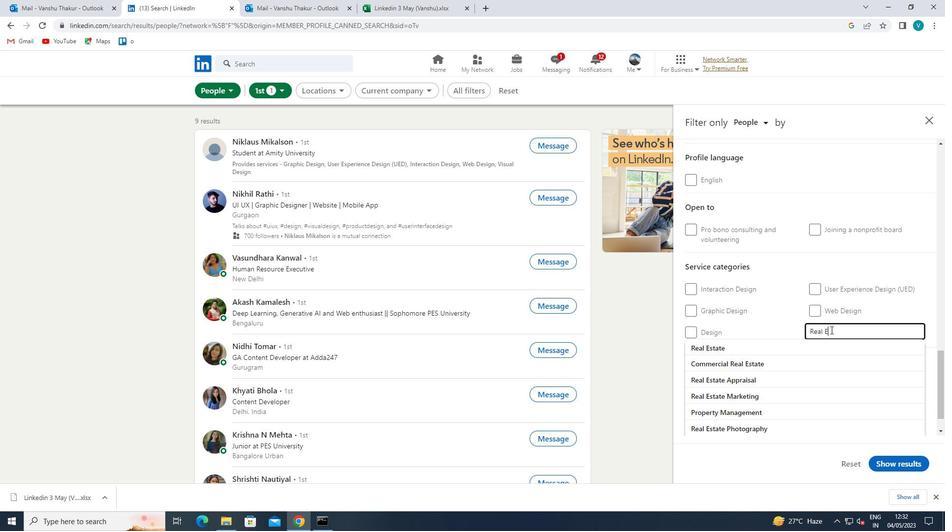 
Action: Mouse moved to (798, 346)
Screenshot: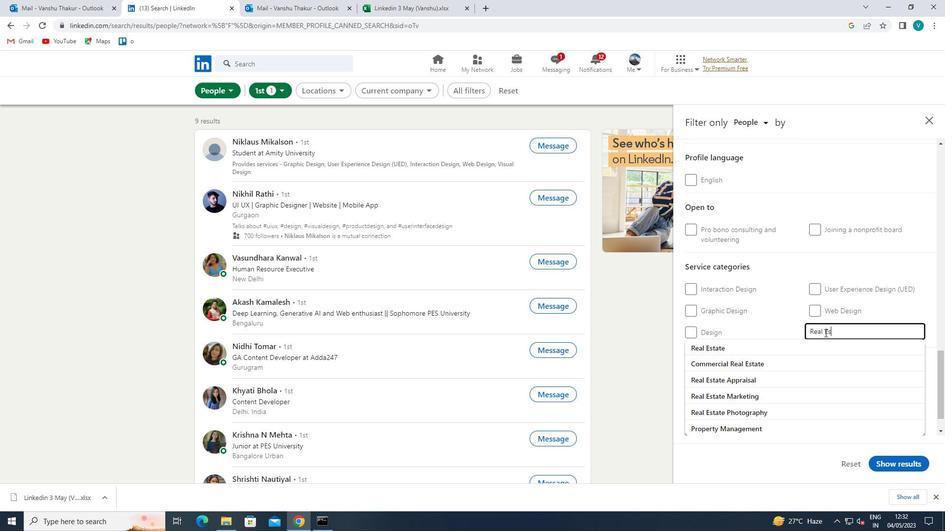 
Action: Mouse pressed left at (798, 346)
Screenshot: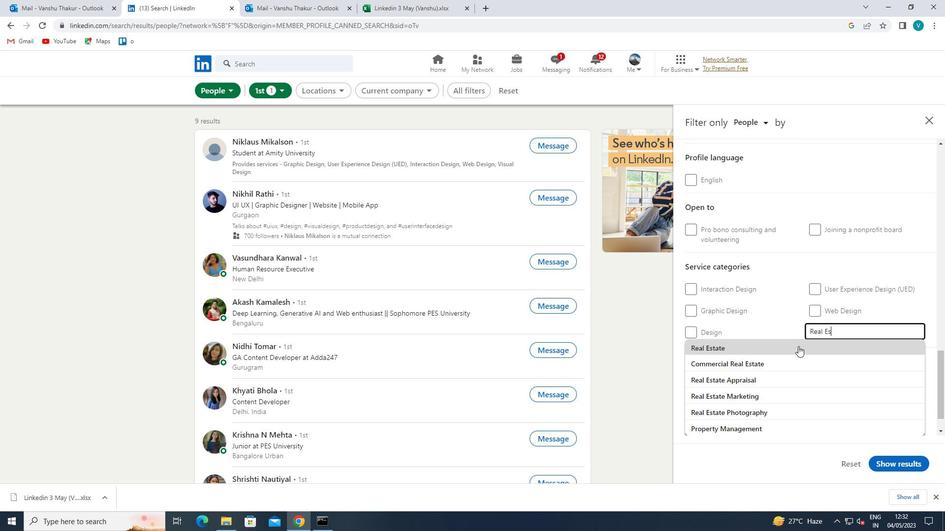 
Action: Mouse scrolled (798, 346) with delta (0, 0)
Screenshot: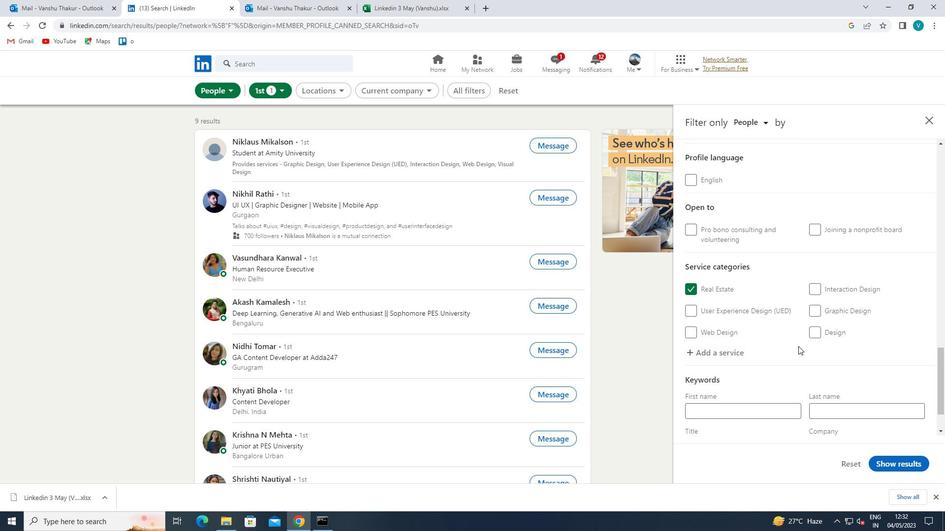 
Action: Mouse moved to (794, 349)
Screenshot: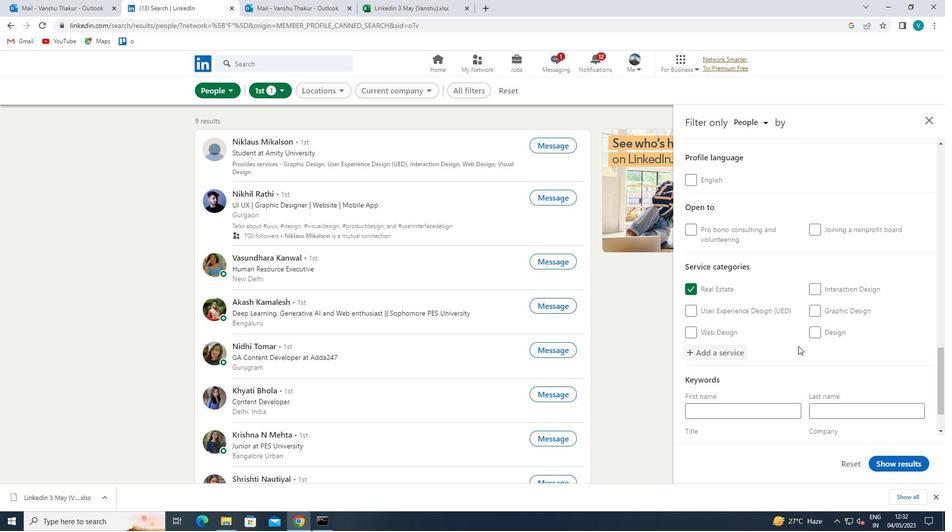 
Action: Mouse scrolled (794, 348) with delta (0, 0)
Screenshot: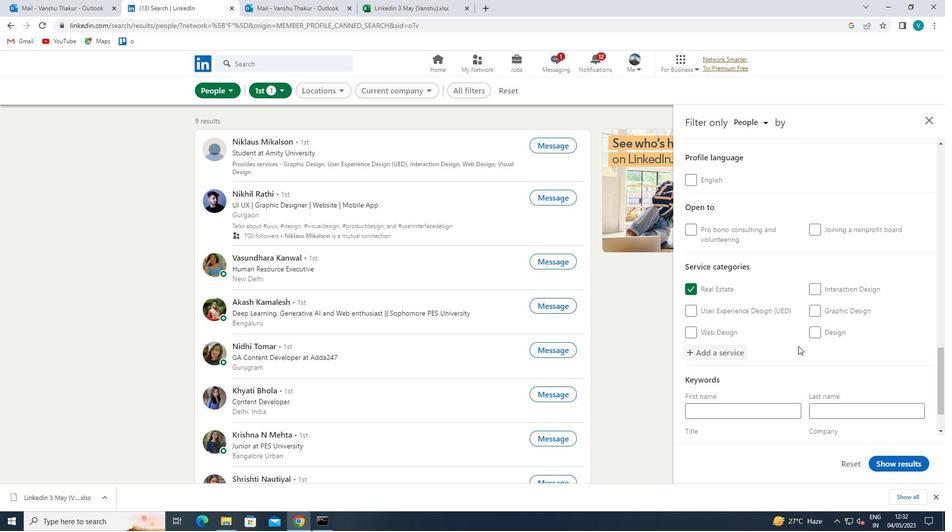 
Action: Mouse moved to (791, 350)
Screenshot: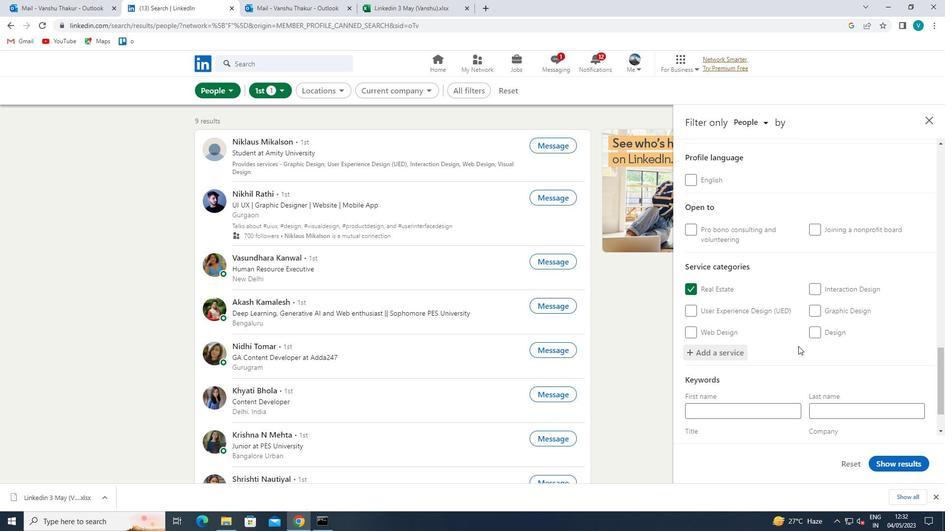 
Action: Mouse scrolled (791, 349) with delta (0, 0)
Screenshot: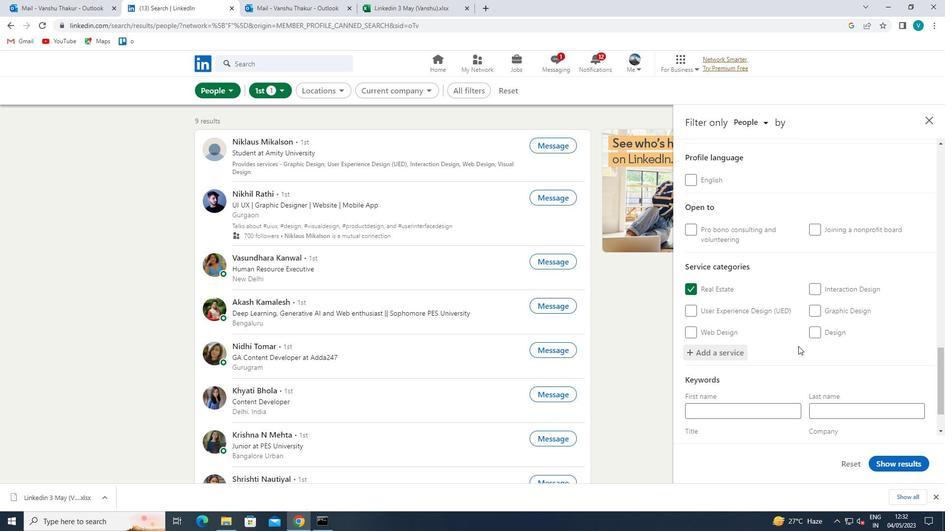 
Action: Mouse moved to (788, 350)
Screenshot: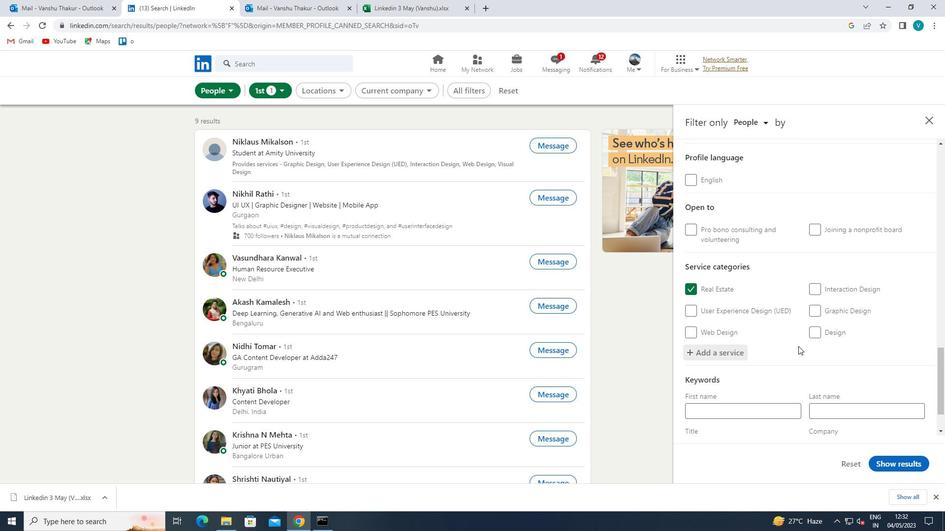 
Action: Mouse scrolled (788, 350) with delta (0, 0)
Screenshot: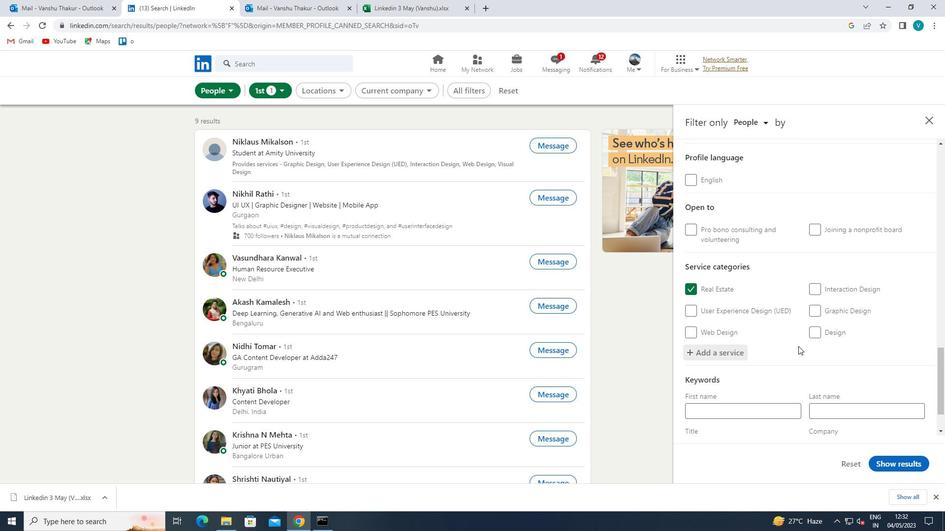 
Action: Mouse moved to (758, 391)
Screenshot: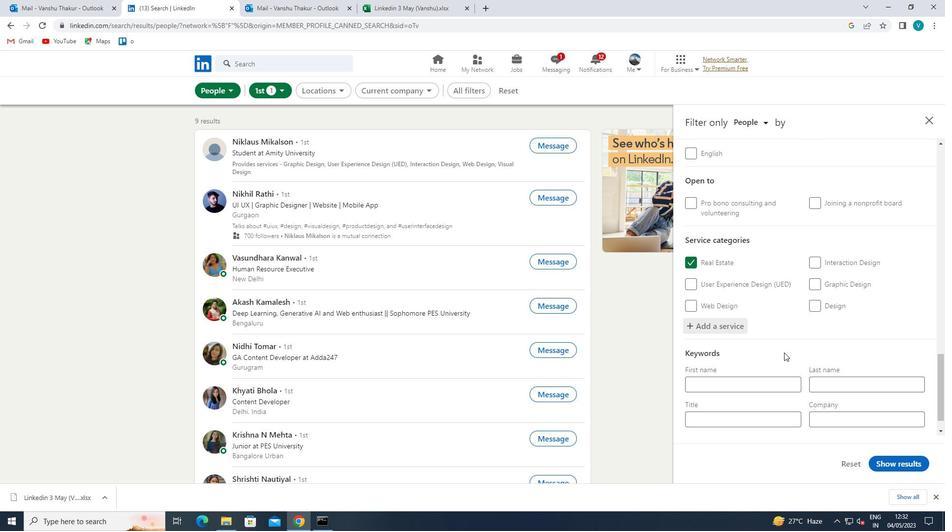
Action: Mouse pressed left at (758, 391)
Screenshot: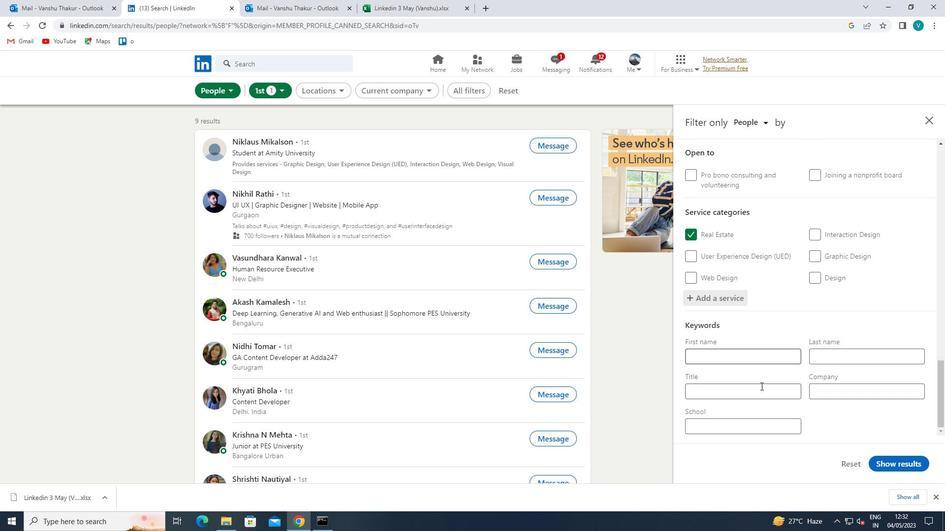 
Action: Mouse moved to (760, 391)
Screenshot: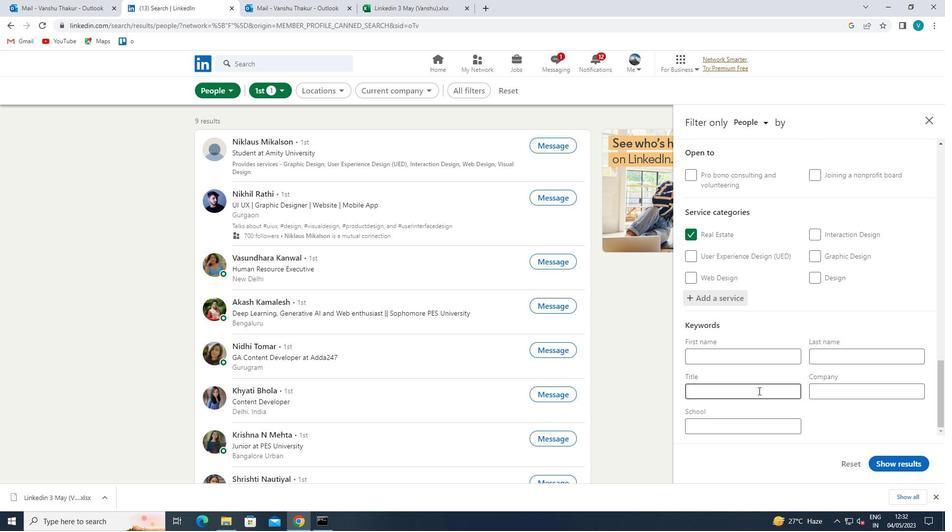 
Action: Key pressed <Key.shift>SALES<Key.space><Key.shift>ASSOCIATE<Key.space>
Screenshot: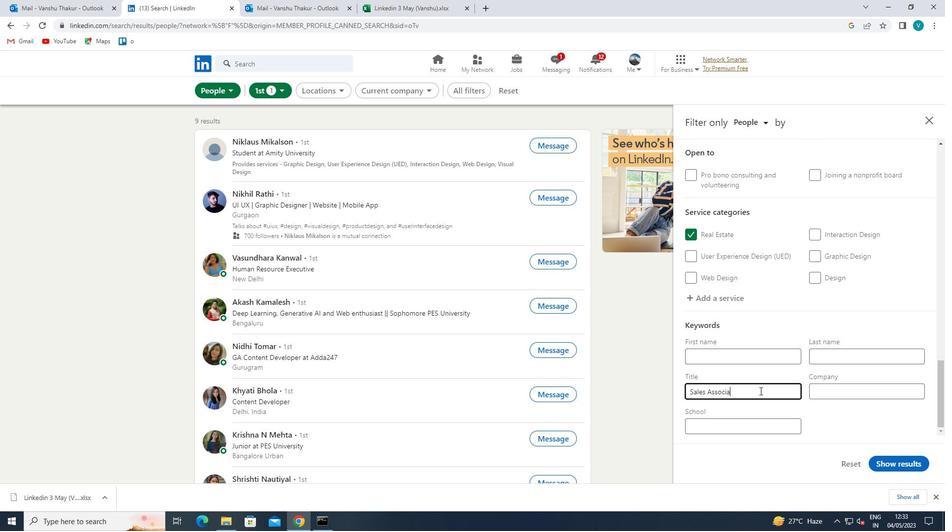 
Action: Mouse moved to (895, 467)
Screenshot: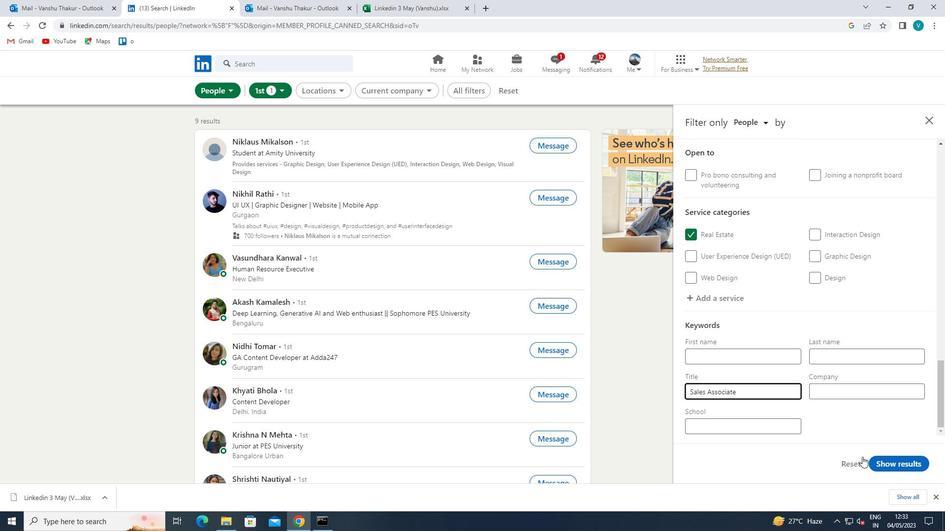 
Action: Mouse pressed left at (895, 467)
Screenshot: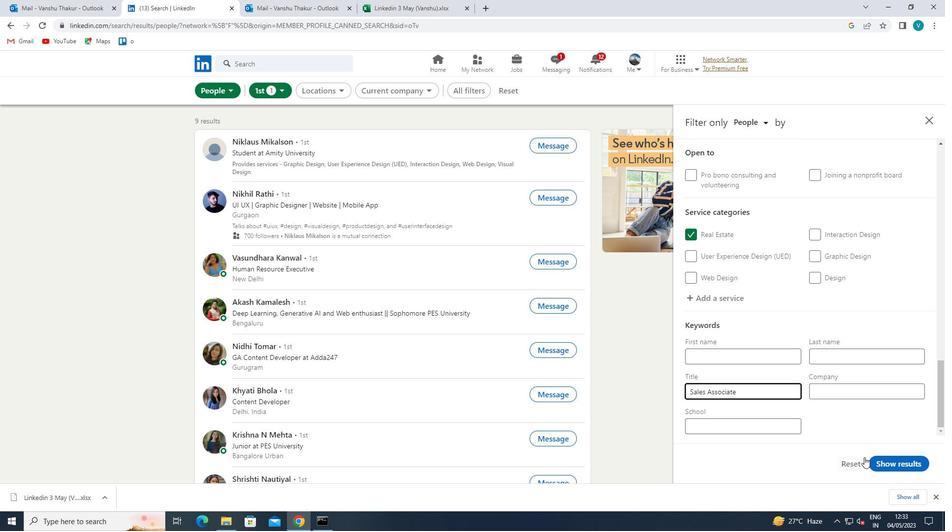 
